 Task: In Heading Arial with underline. Font size of heading  '18'Font style of data Calibri. Font size of data  9Alignment of headline & data Align center. Fill color in heading,  RedFont color of data Black Apply border in Data No BorderIn the sheet   Nexus Sales book
Action: Mouse moved to (138, 104)
Screenshot: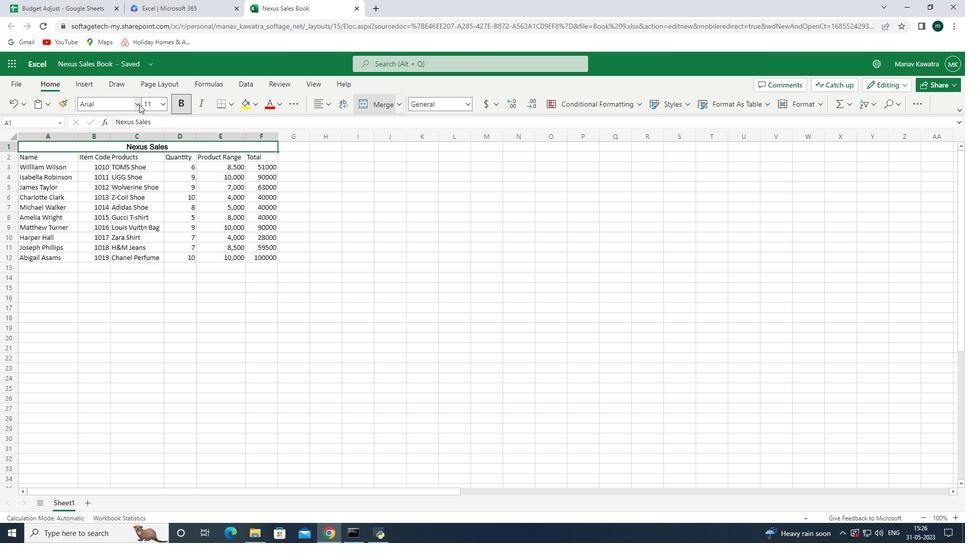 
Action: Mouse pressed left at (138, 104)
Screenshot: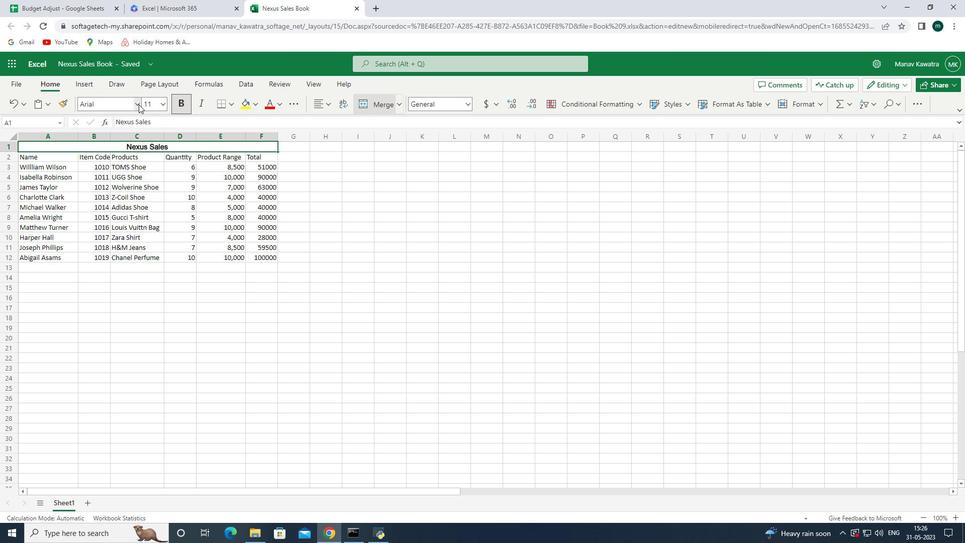 
Action: Mouse moved to (131, 149)
Screenshot: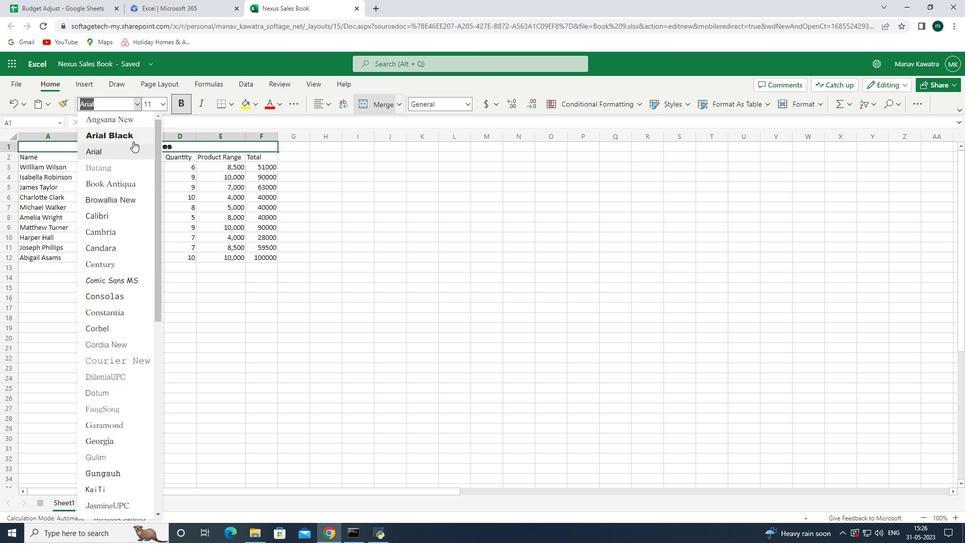 
Action: Mouse pressed left at (131, 149)
Screenshot: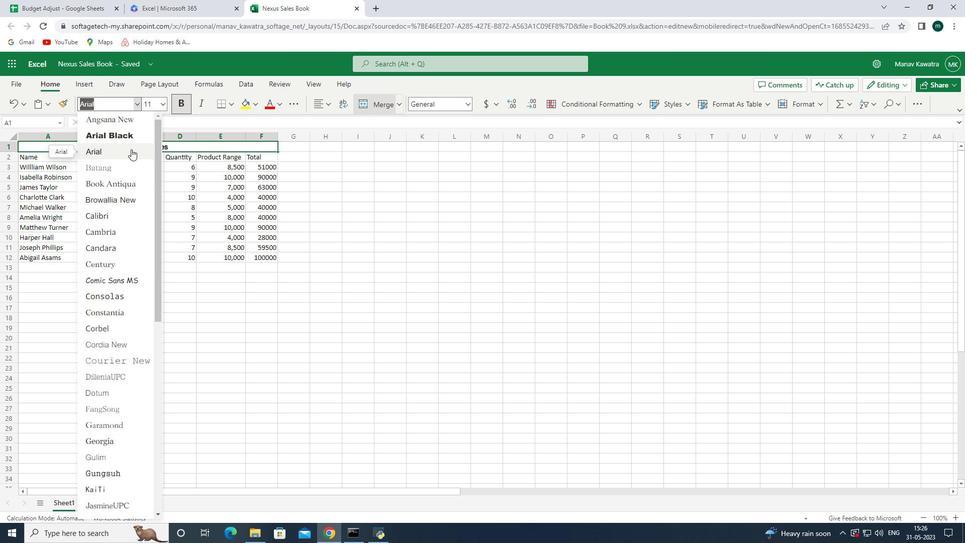 
Action: Mouse moved to (290, 104)
Screenshot: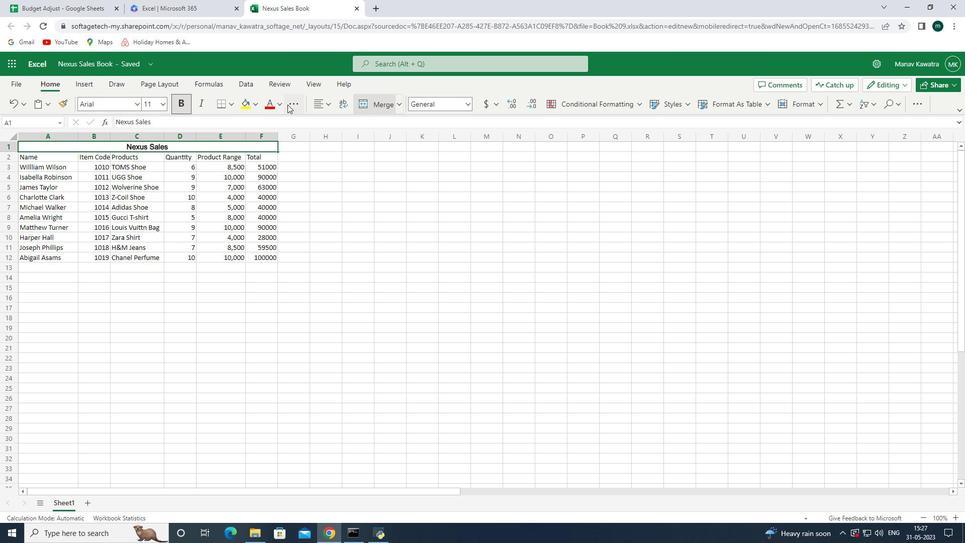 
Action: Mouse pressed left at (290, 104)
Screenshot: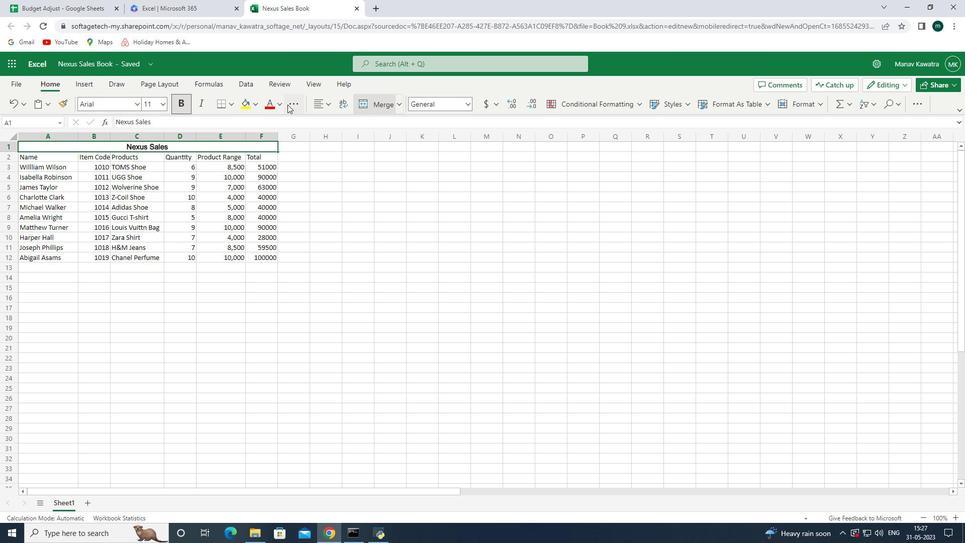 
Action: Mouse moved to (307, 176)
Screenshot: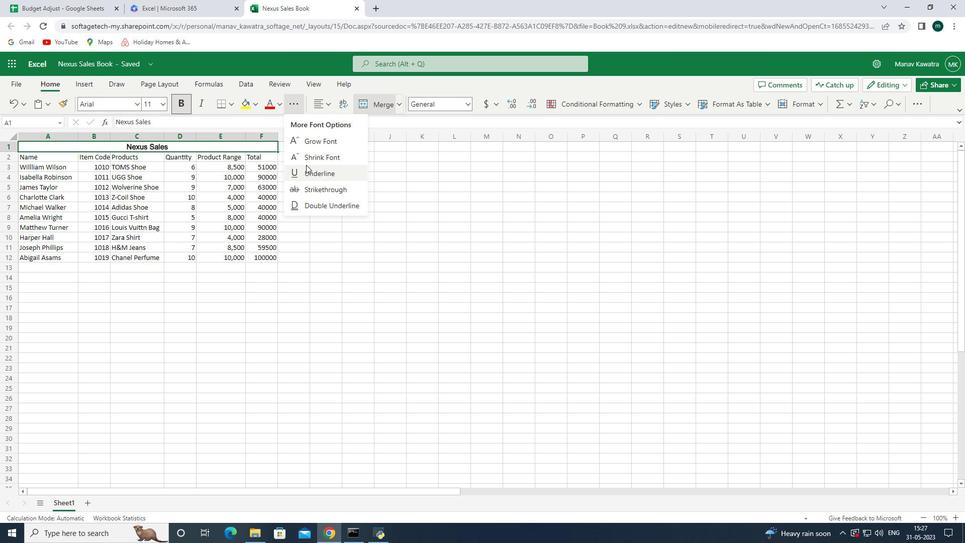 
Action: Mouse pressed left at (307, 176)
Screenshot: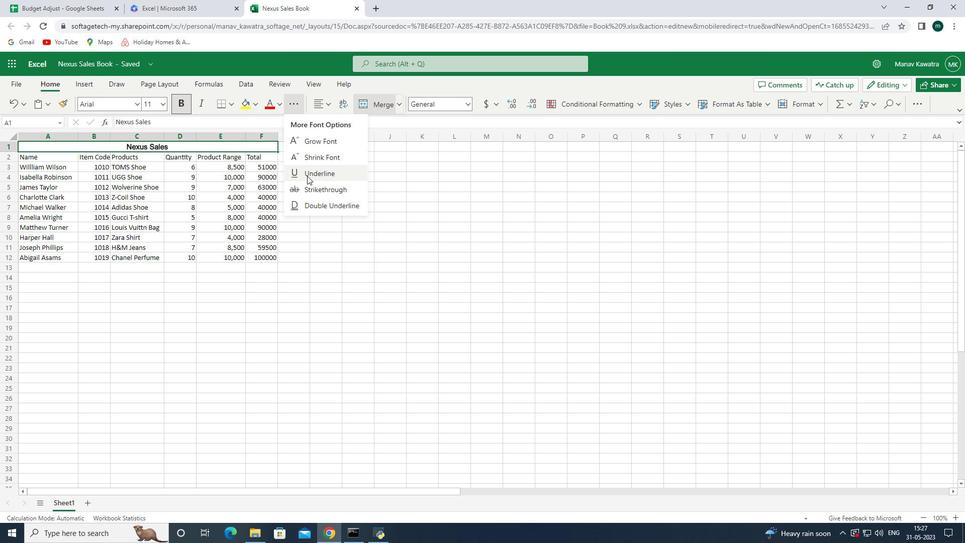 
Action: Mouse moved to (164, 101)
Screenshot: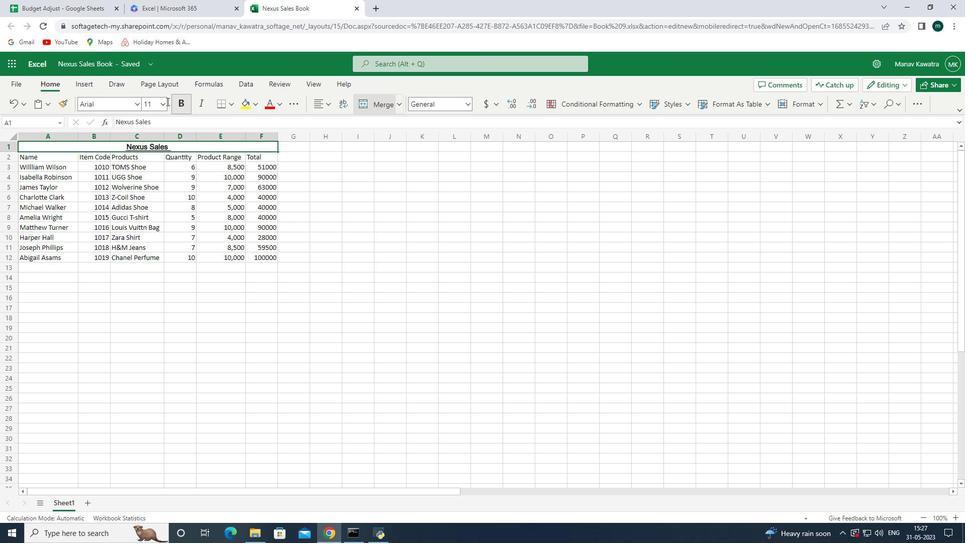 
Action: Mouse pressed left at (164, 101)
Screenshot: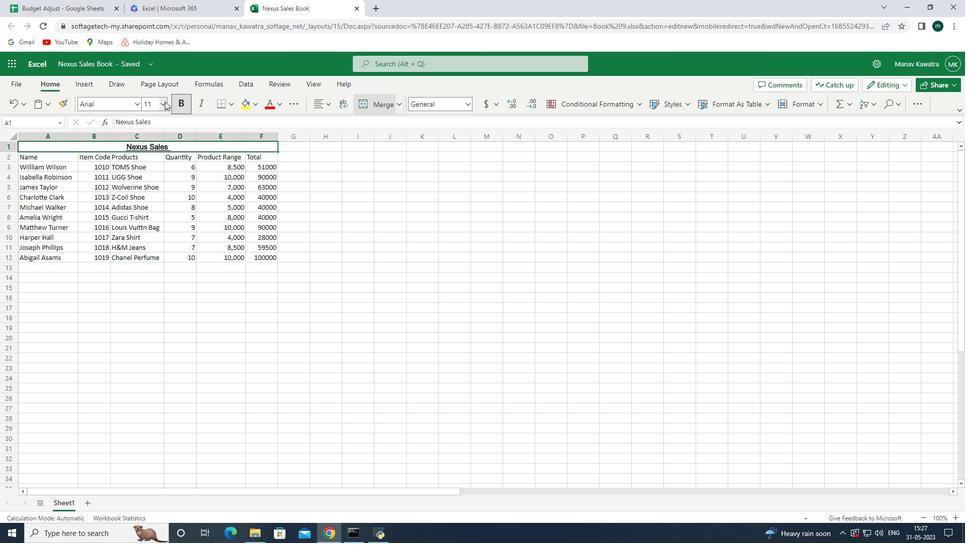 
Action: Mouse moved to (153, 230)
Screenshot: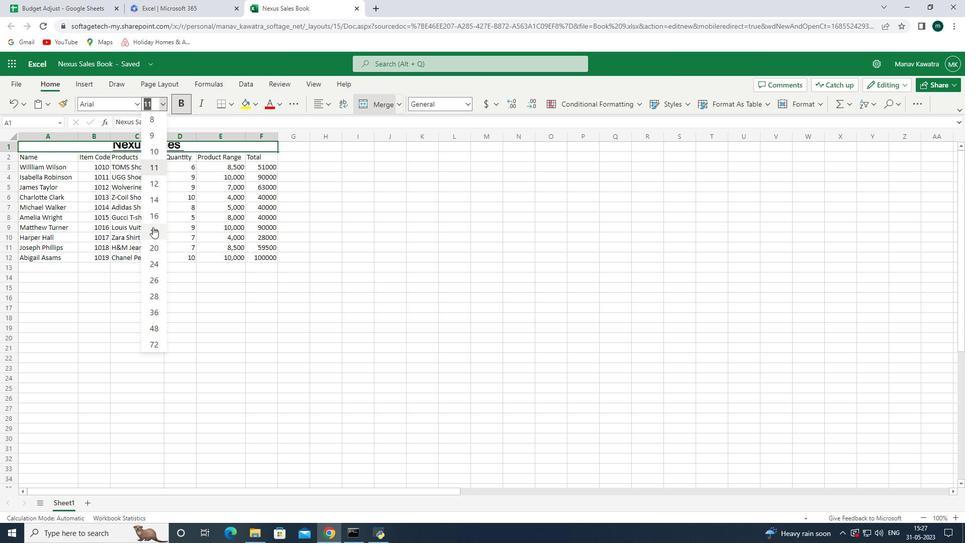 
Action: Mouse pressed left at (153, 230)
Screenshot: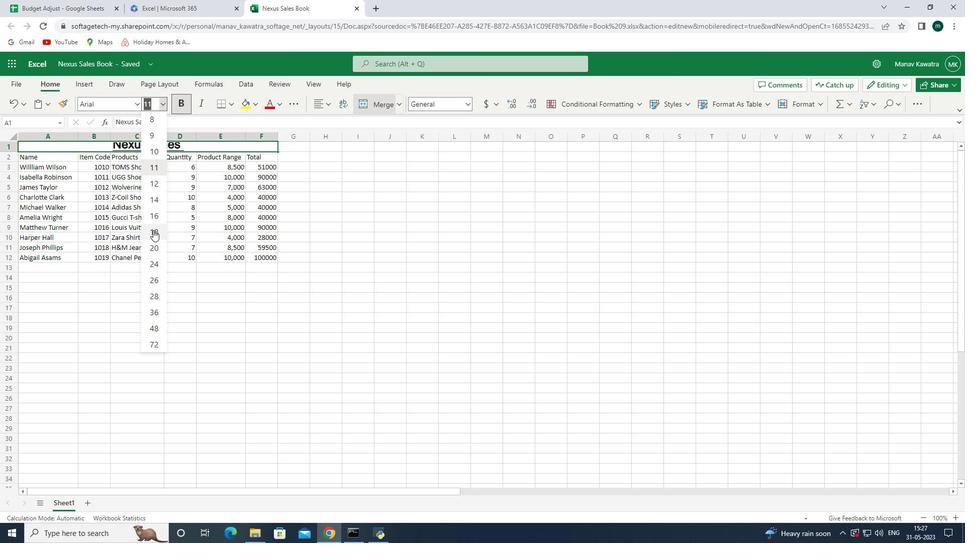 
Action: Mouse moved to (25, 164)
Screenshot: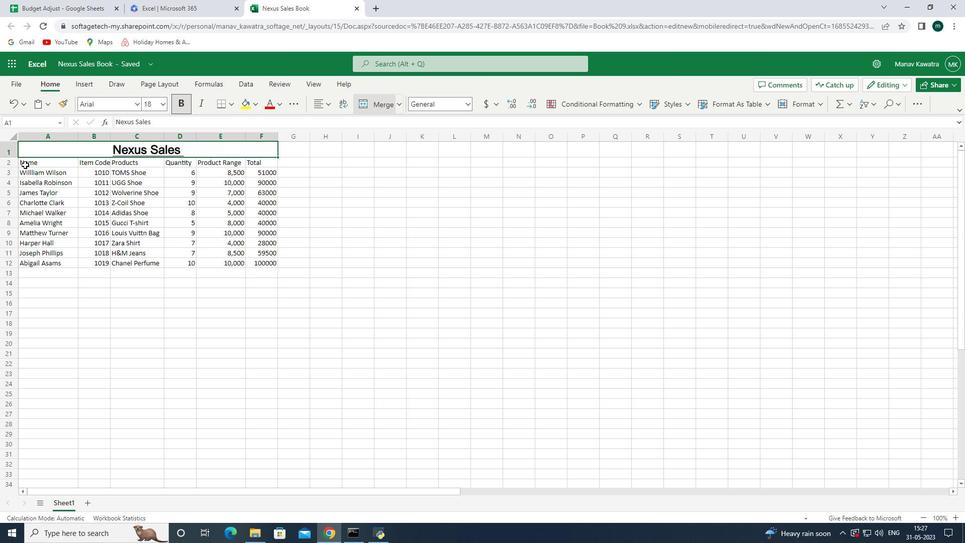 
Action: Mouse pressed left at (25, 164)
Screenshot: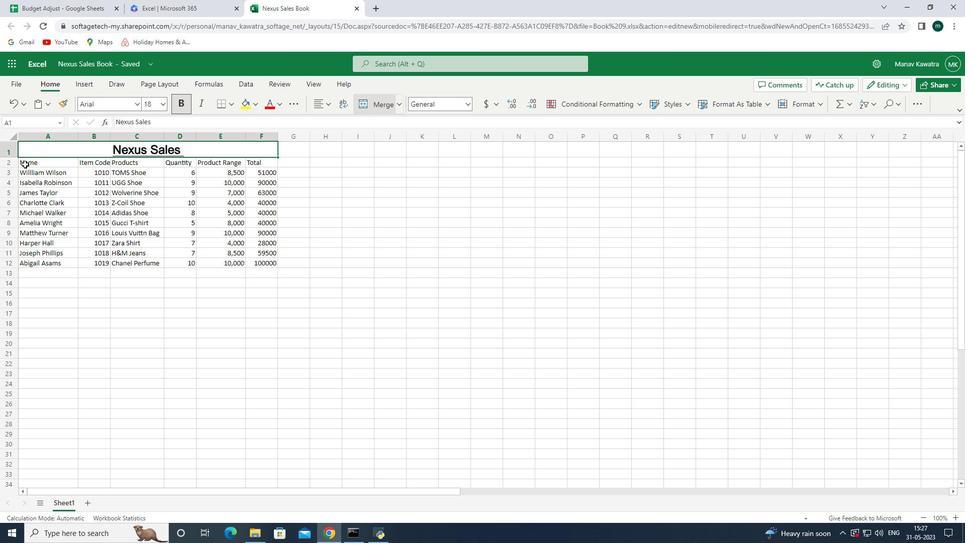 
Action: Mouse moved to (136, 106)
Screenshot: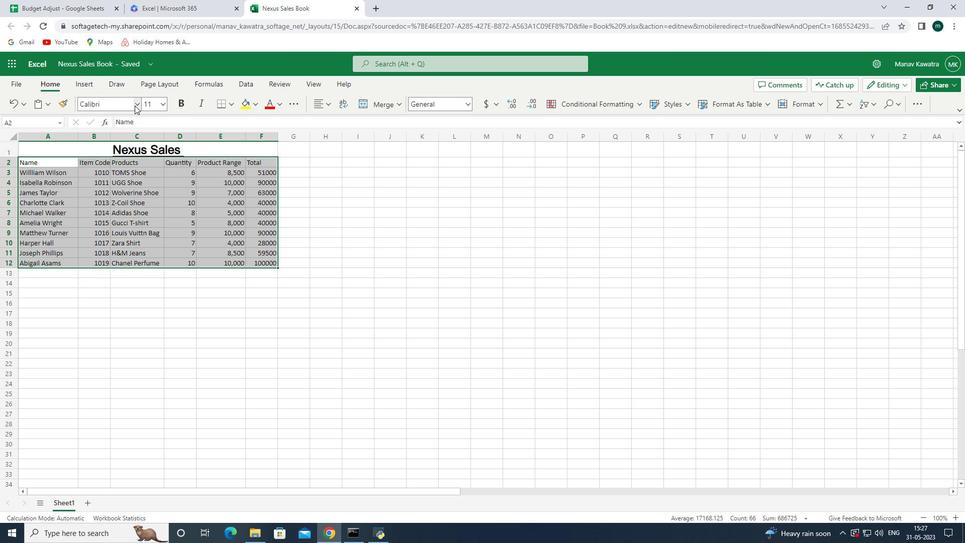 
Action: Mouse pressed left at (136, 106)
Screenshot: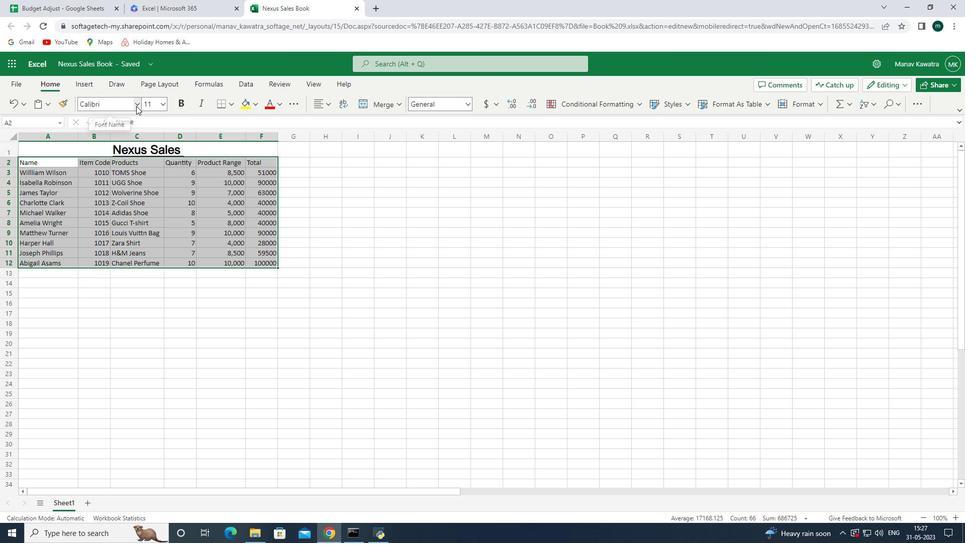 
Action: Mouse moved to (107, 218)
Screenshot: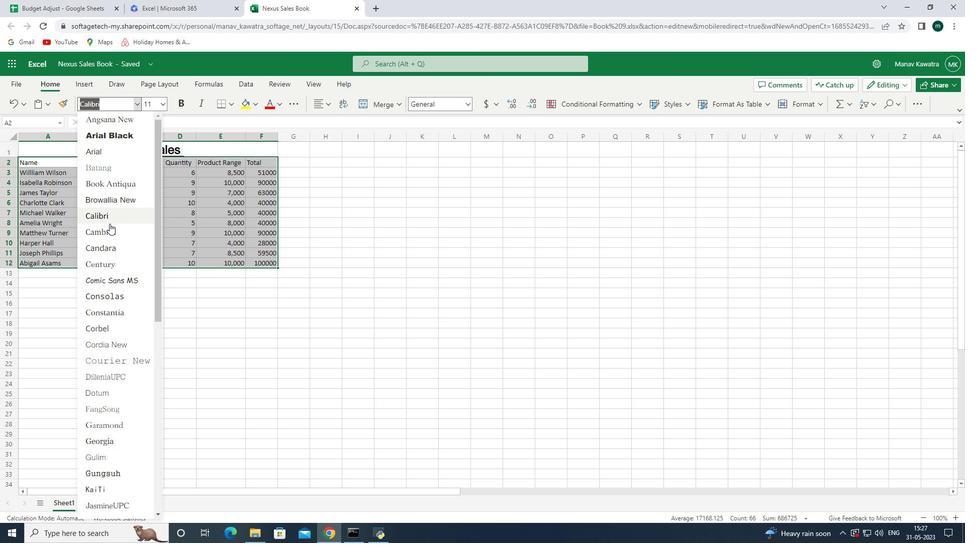 
Action: Mouse pressed left at (107, 218)
Screenshot: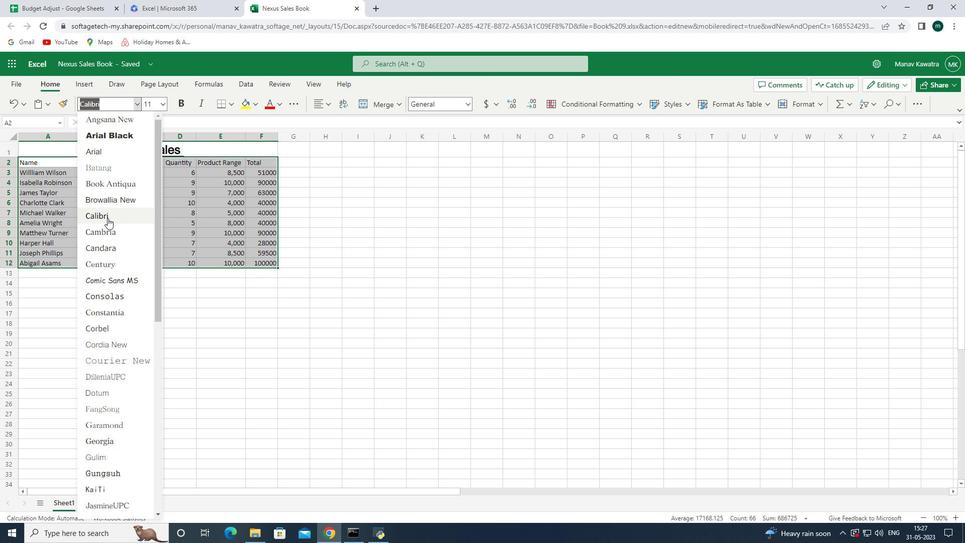 
Action: Mouse moved to (164, 100)
Screenshot: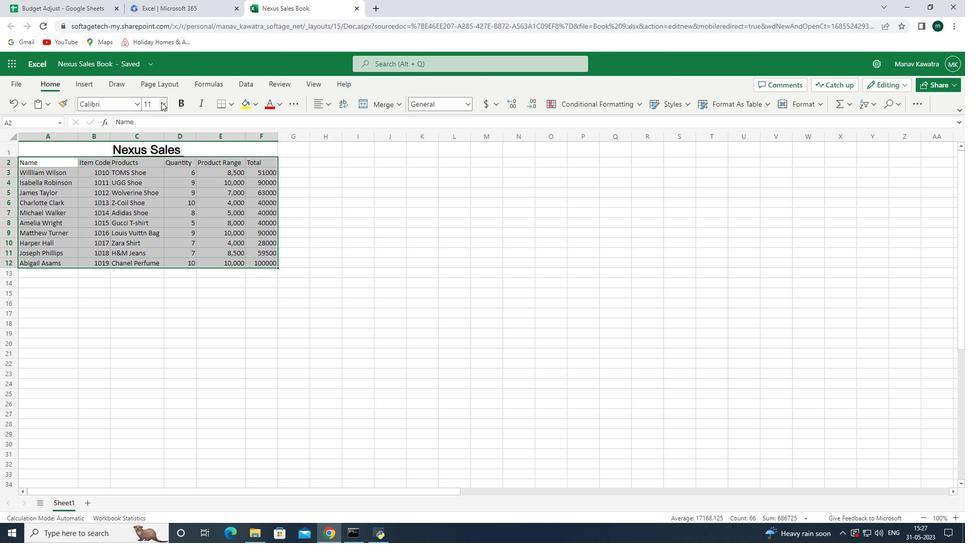 
Action: Mouse pressed left at (164, 100)
Screenshot: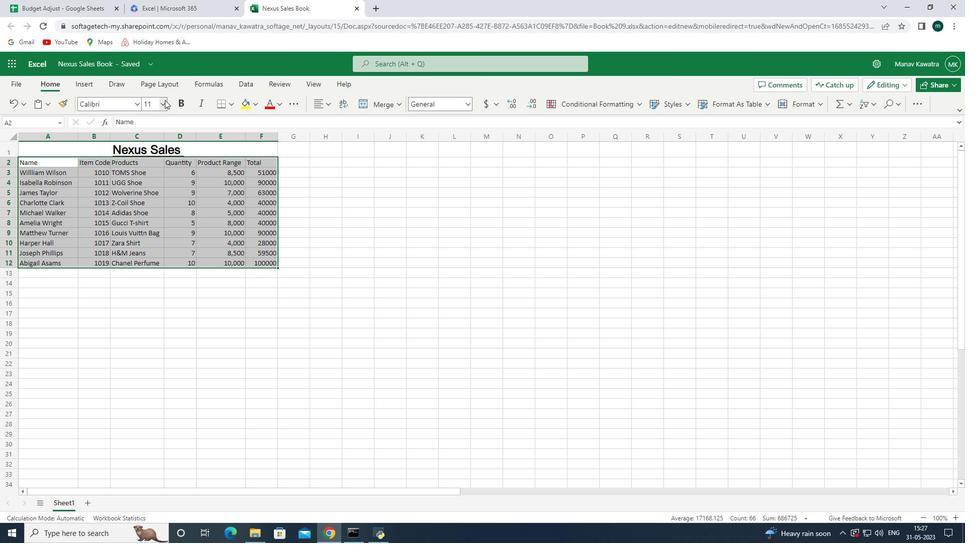 
Action: Mouse moved to (154, 135)
Screenshot: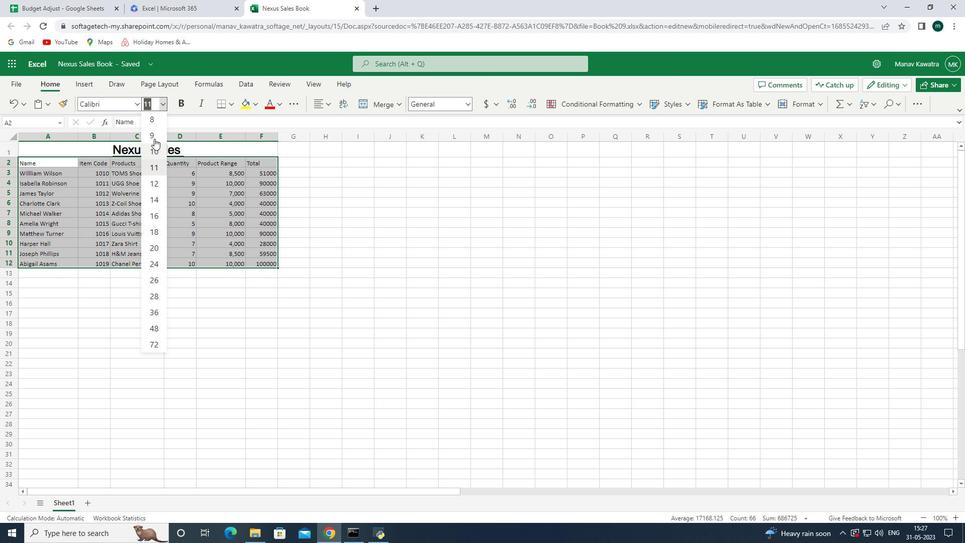 
Action: Mouse pressed left at (154, 135)
Screenshot: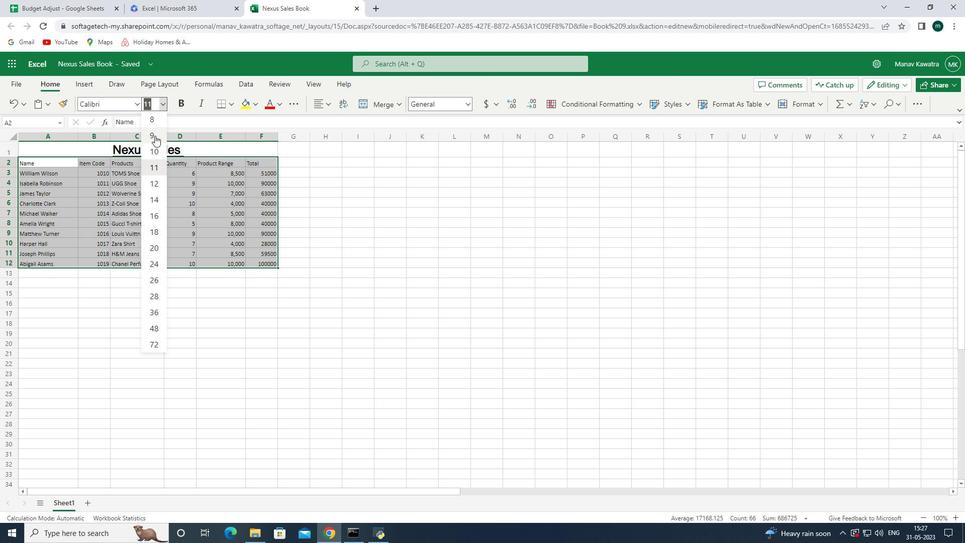 
Action: Mouse moved to (292, 105)
Screenshot: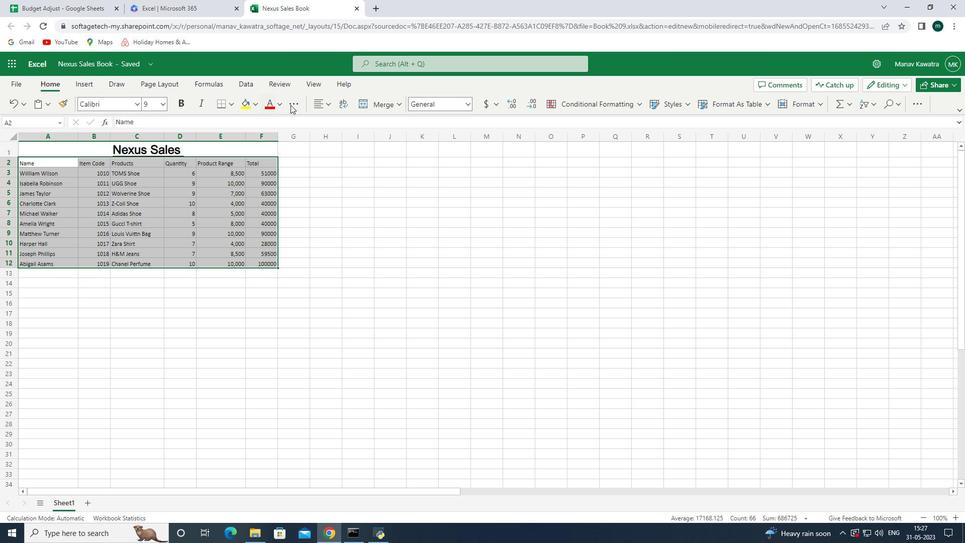 
Action: Mouse pressed left at (292, 105)
Screenshot: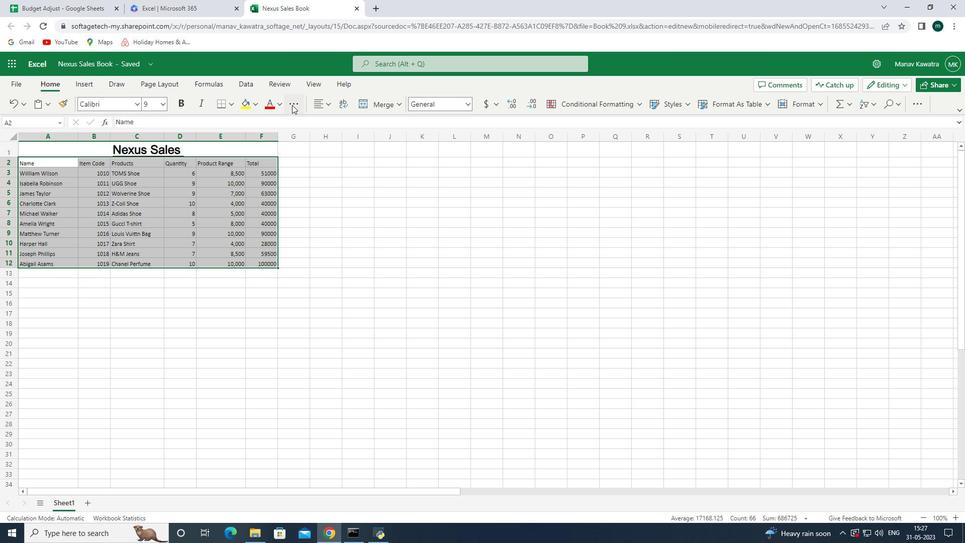 
Action: Mouse moved to (315, 103)
Screenshot: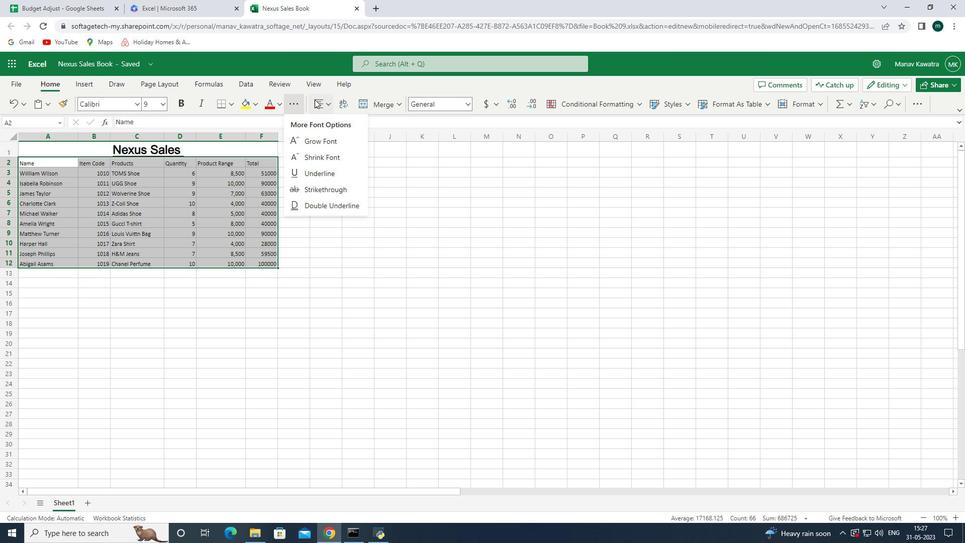 
Action: Mouse pressed left at (315, 103)
Screenshot: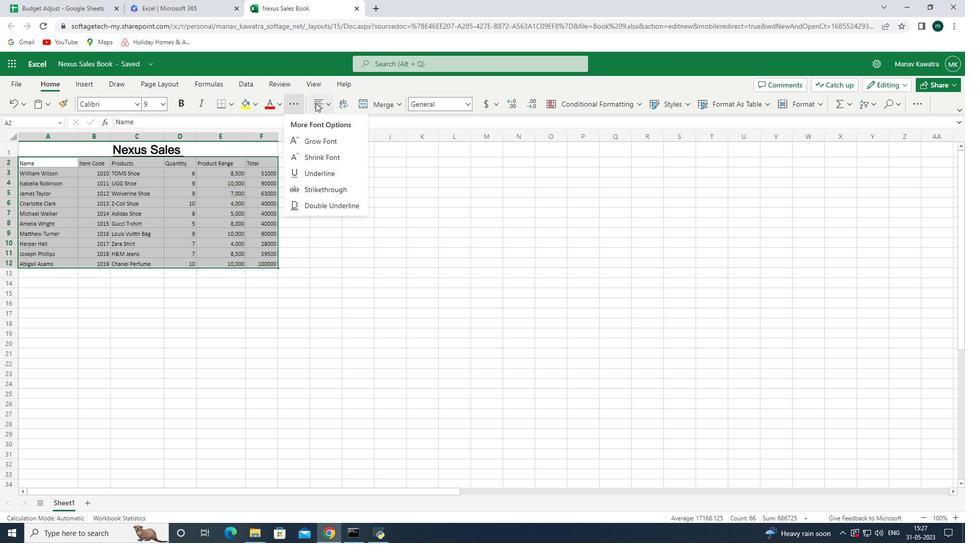 
Action: Mouse moved to (335, 144)
Screenshot: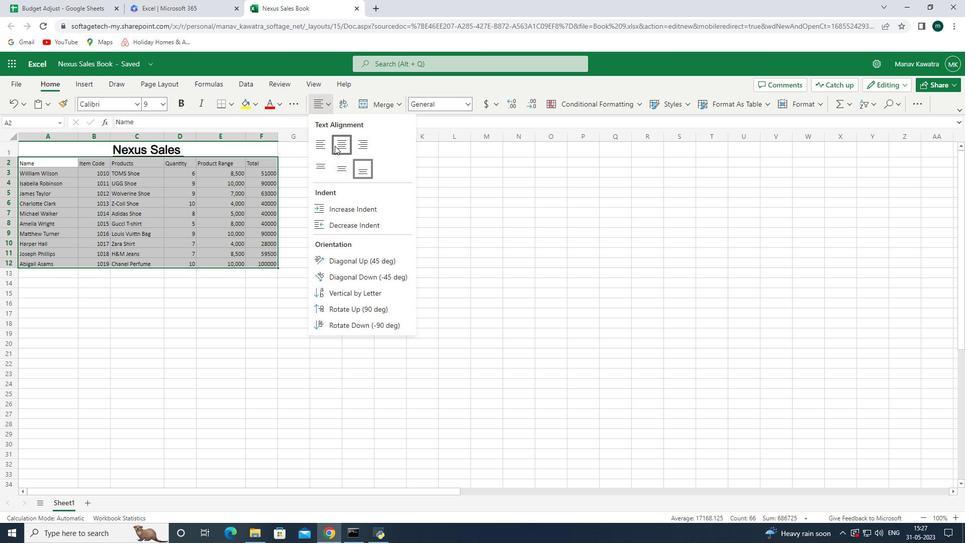 
Action: Mouse pressed left at (335, 144)
Screenshot: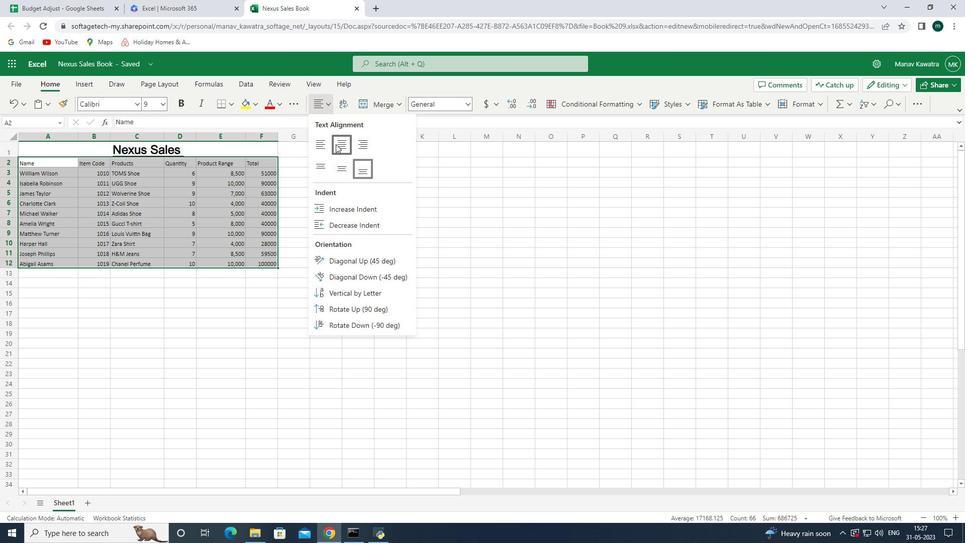 
Action: Mouse moved to (234, 146)
Screenshot: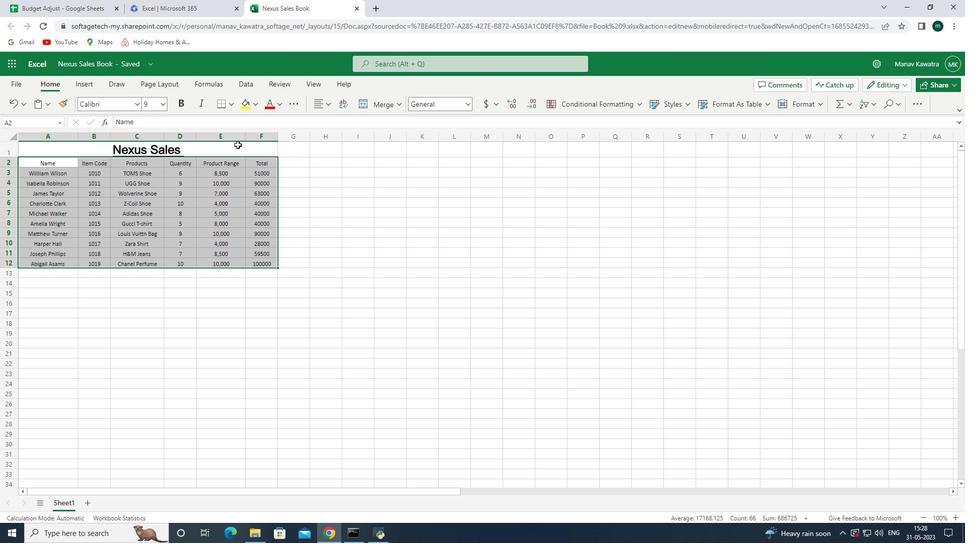 
Action: Mouse pressed left at (234, 146)
Screenshot: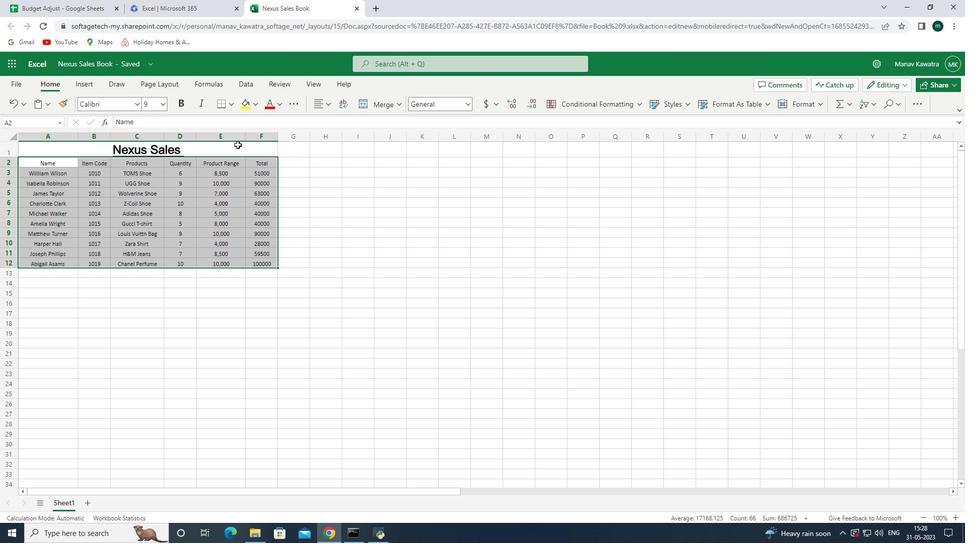 
Action: Mouse moved to (278, 104)
Screenshot: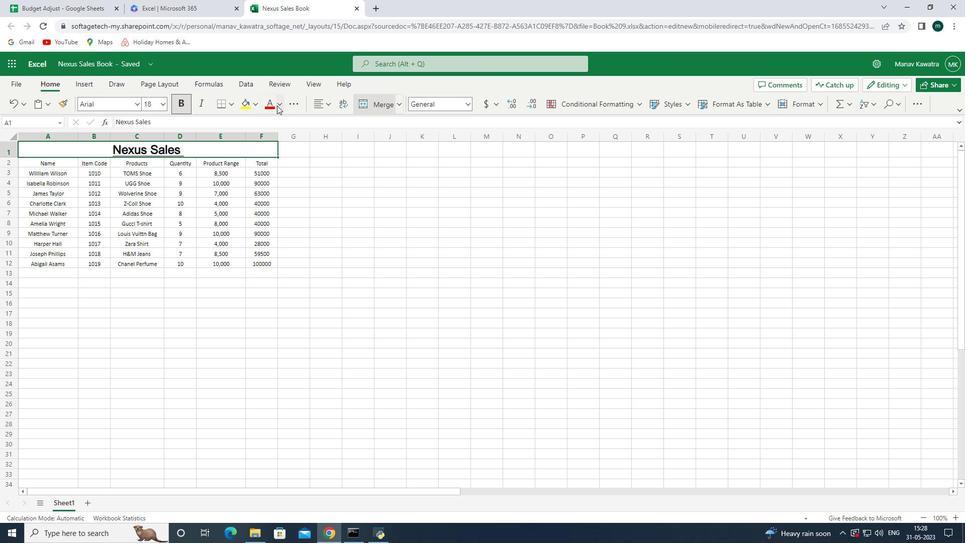 
Action: Mouse pressed left at (278, 104)
Screenshot: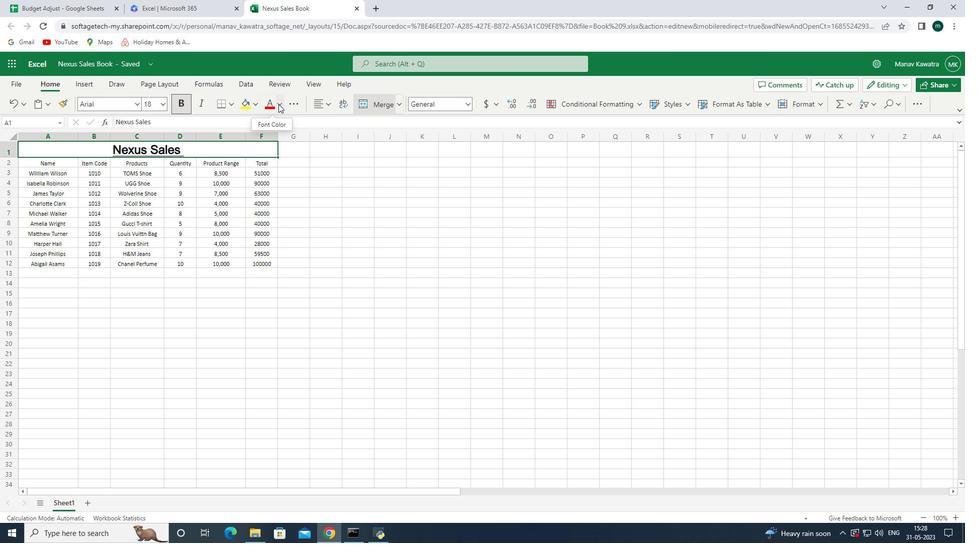 
Action: Mouse moved to (283, 277)
Screenshot: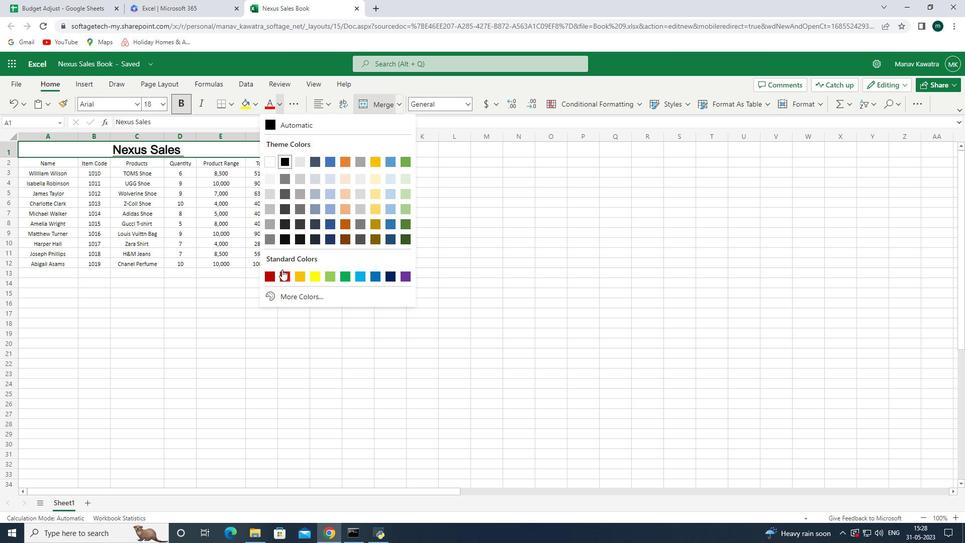
Action: Mouse pressed left at (283, 277)
Screenshot: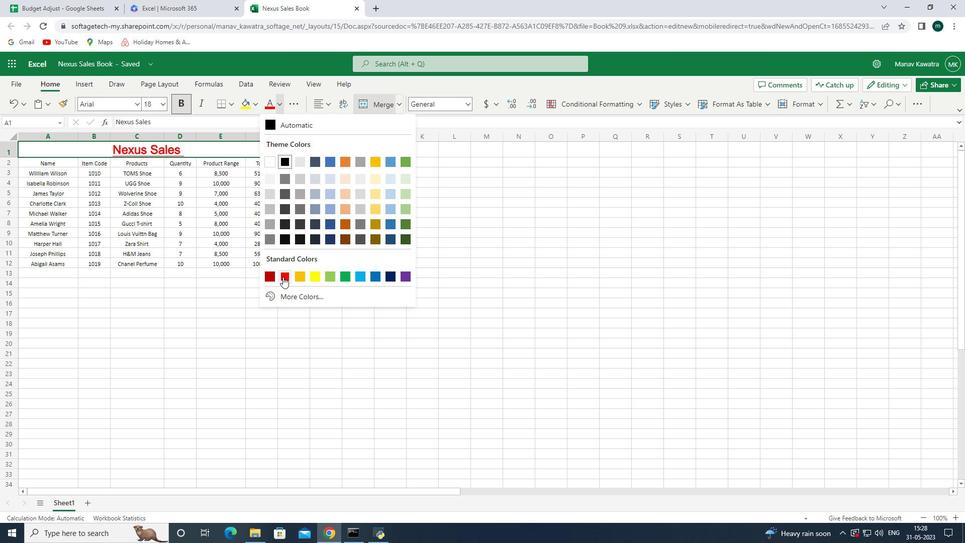 
Action: Mouse moved to (35, 161)
Screenshot: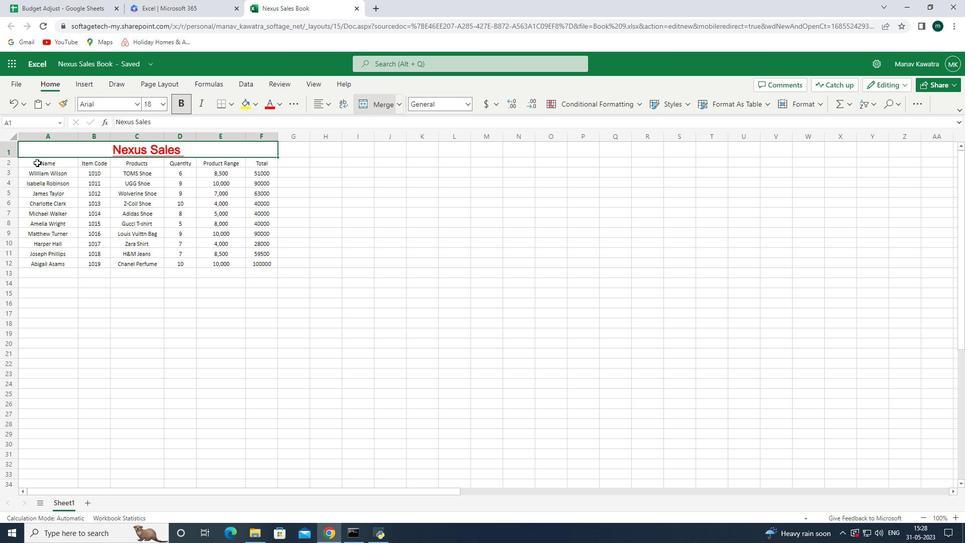 
Action: Mouse pressed left at (35, 161)
Screenshot: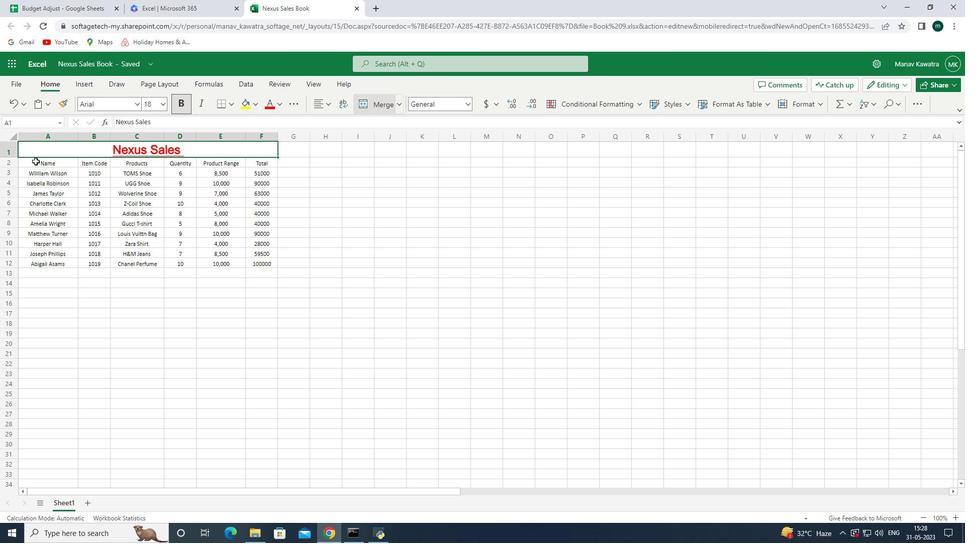 
Action: Mouse moved to (229, 102)
Screenshot: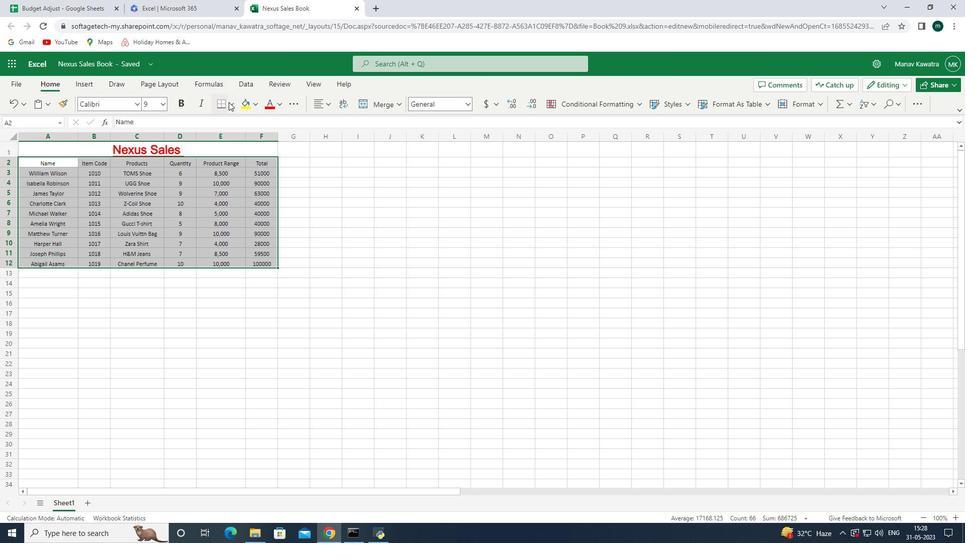 
Action: Mouse pressed left at (229, 102)
Screenshot: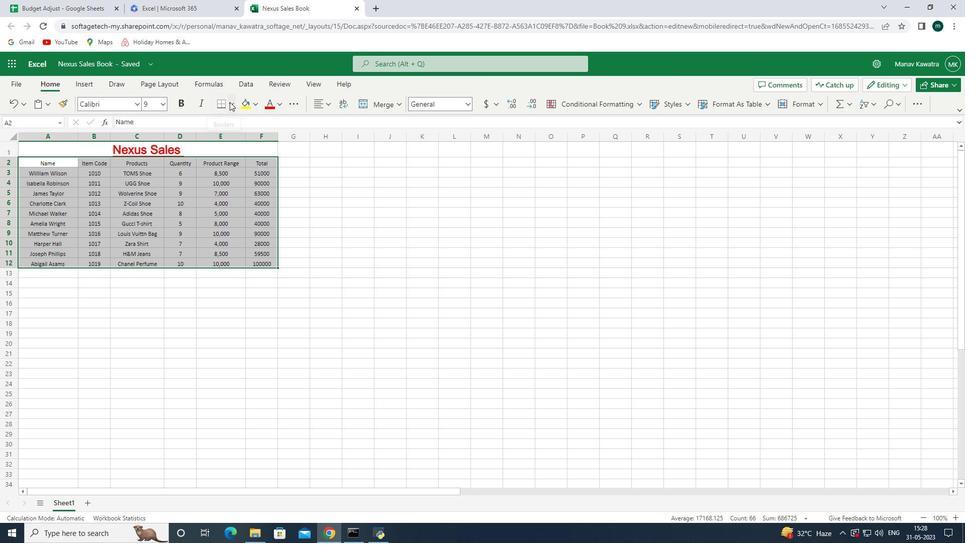 
Action: Mouse moved to (249, 147)
Screenshot: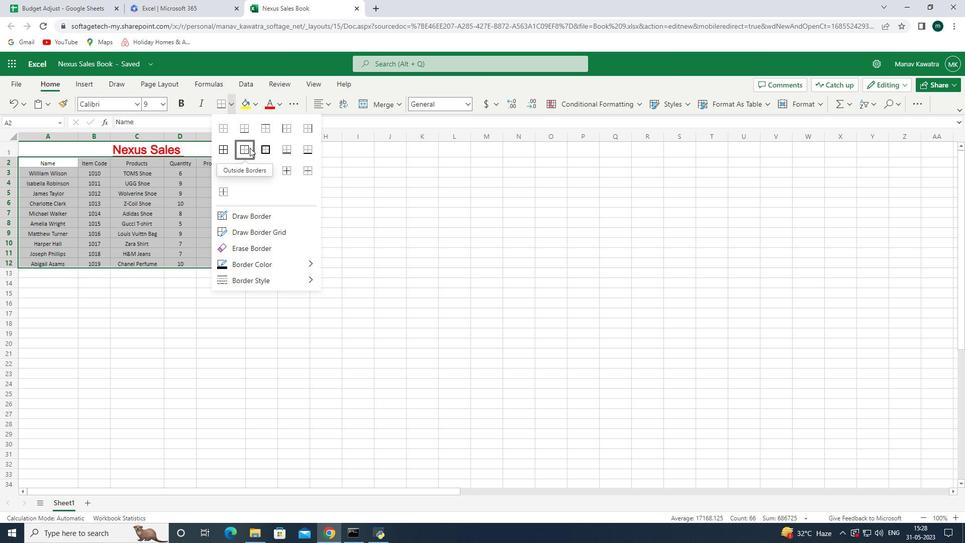 
Action: Mouse pressed left at (249, 147)
Screenshot: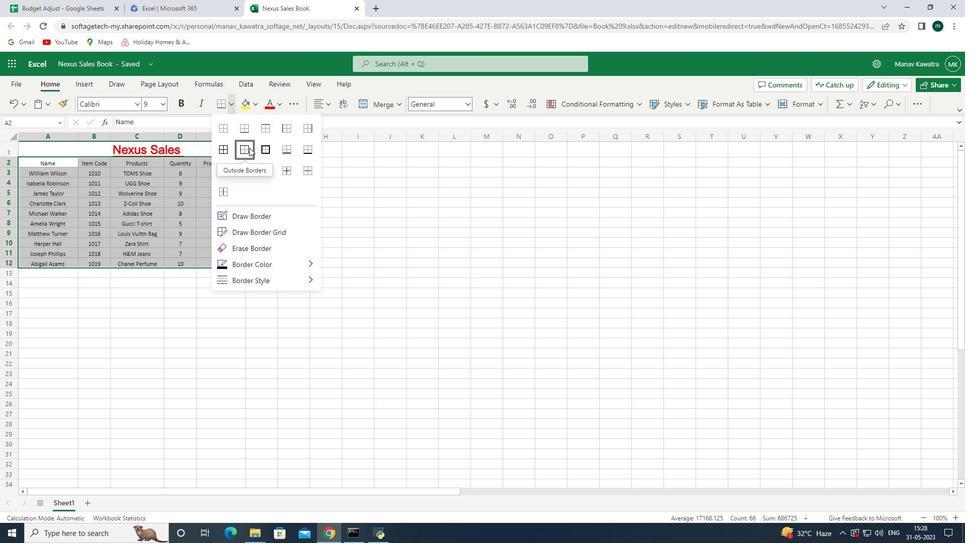 
Action: Mouse moved to (290, 184)
Screenshot: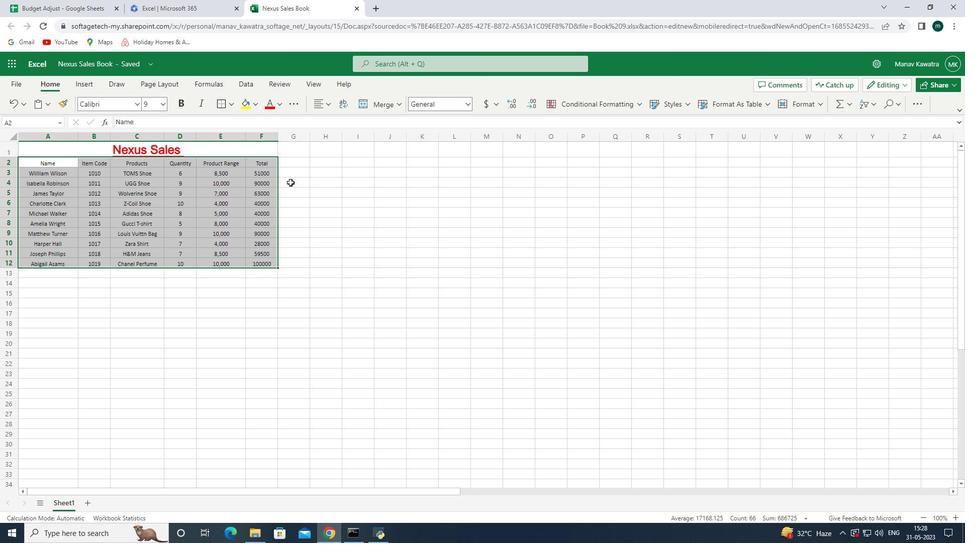 
Action: Mouse pressed left at (290, 184)
Screenshot: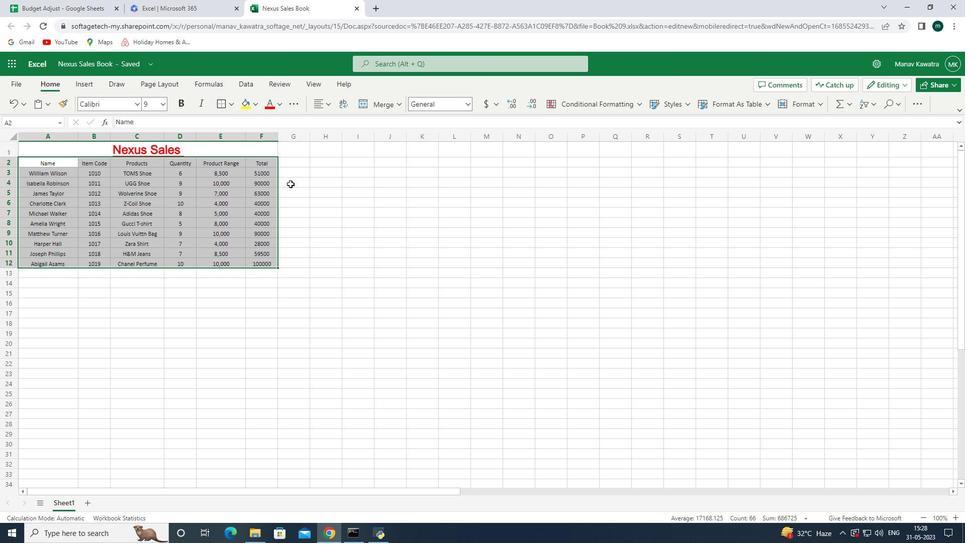 
Action: Mouse moved to (100, 183)
Screenshot: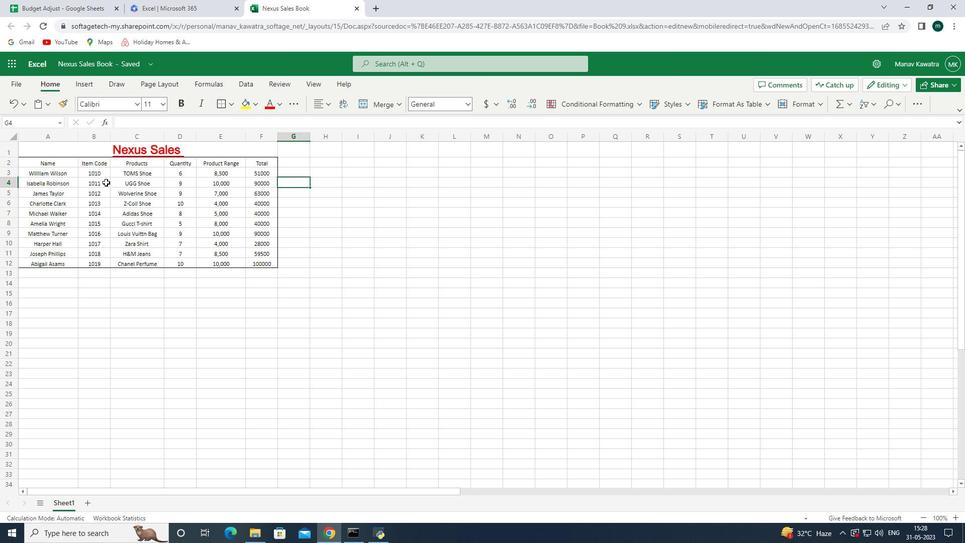 
Action: Mouse pressed left at (100, 183)
Screenshot: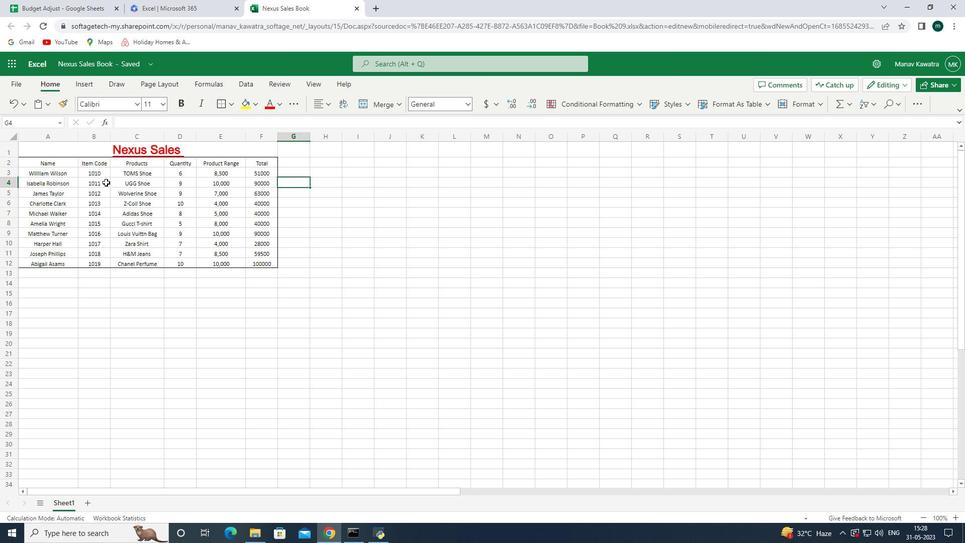 
Action: Mouse moved to (31, 161)
Screenshot: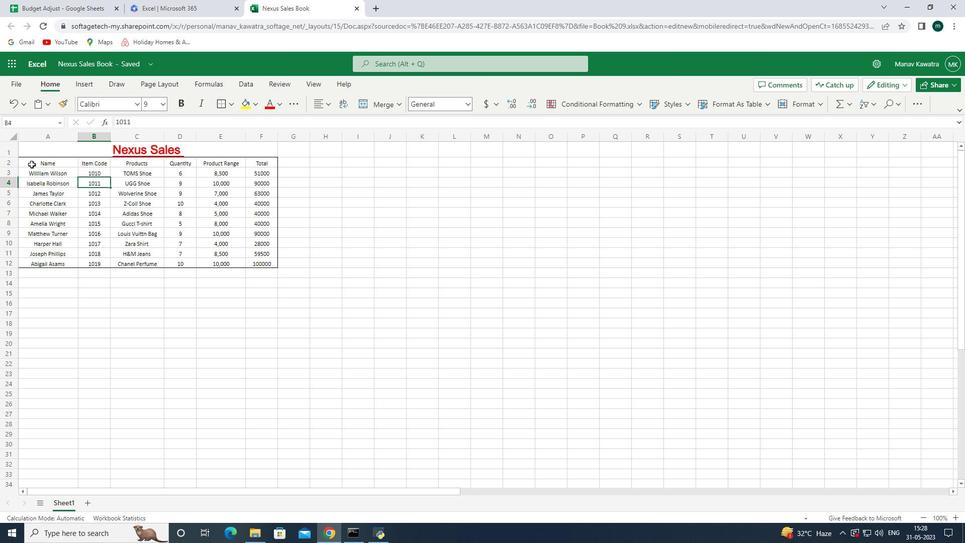 
Action: Mouse pressed left at (31, 161)
Screenshot: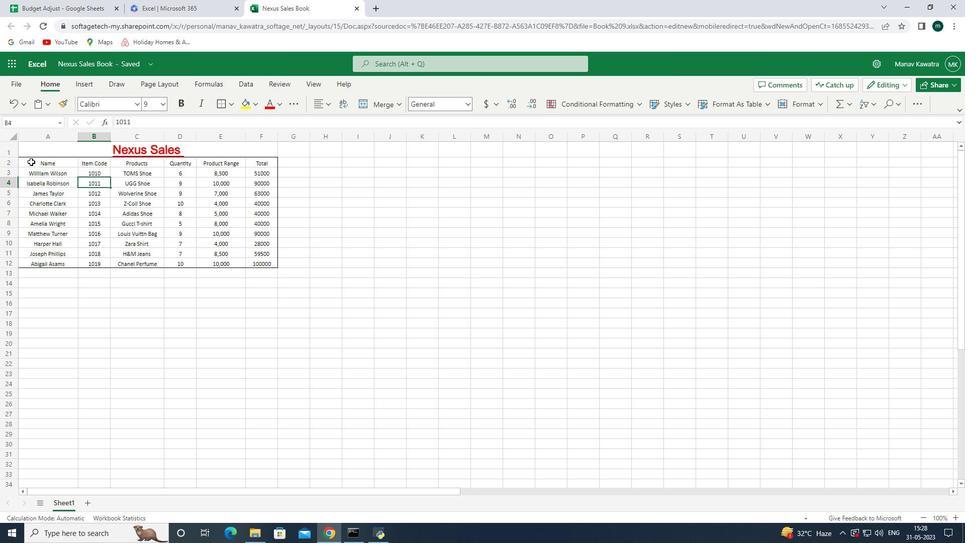 
Action: Mouse moved to (291, 105)
Screenshot: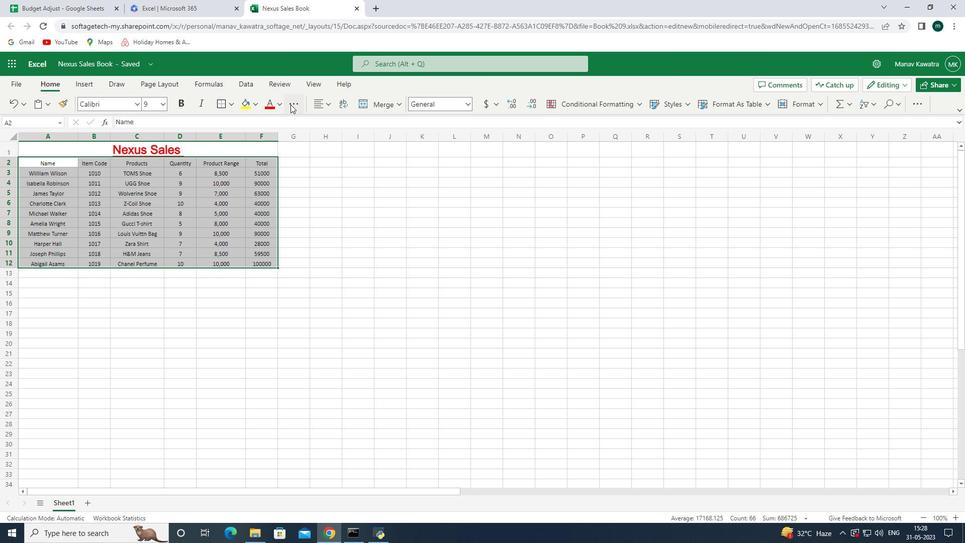 
Action: Mouse pressed left at (291, 105)
Screenshot: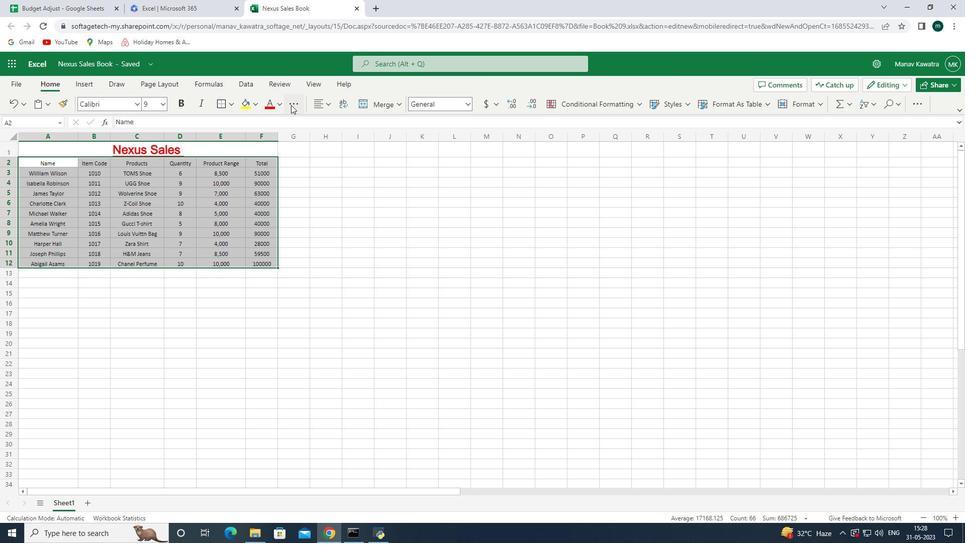 
Action: Mouse moved to (399, 107)
Screenshot: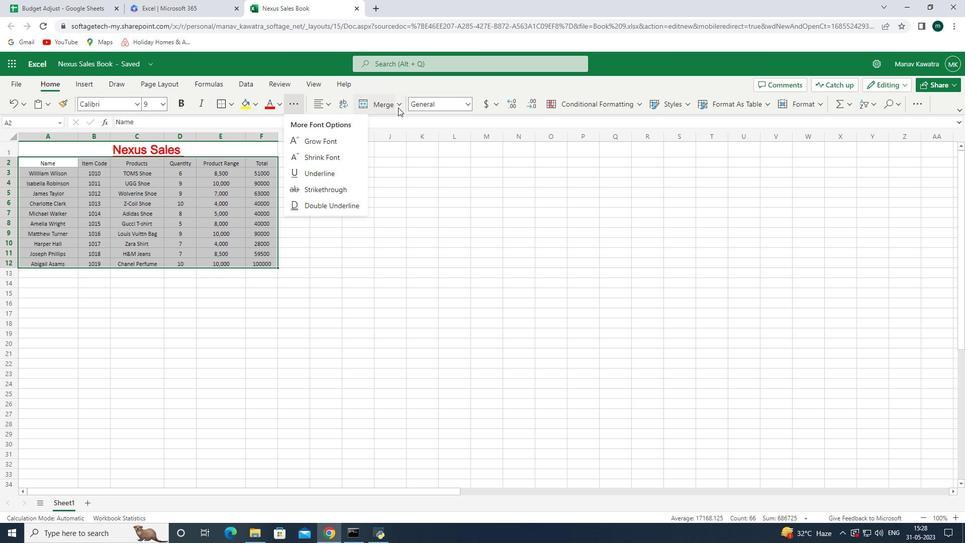 
Action: Mouse pressed left at (399, 107)
Screenshot: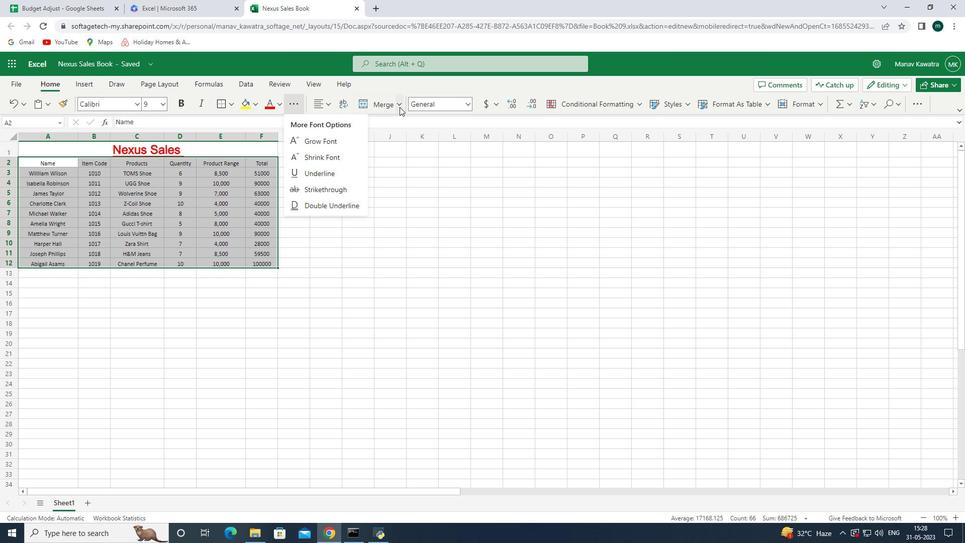 
Action: Mouse moved to (401, 172)
Screenshot: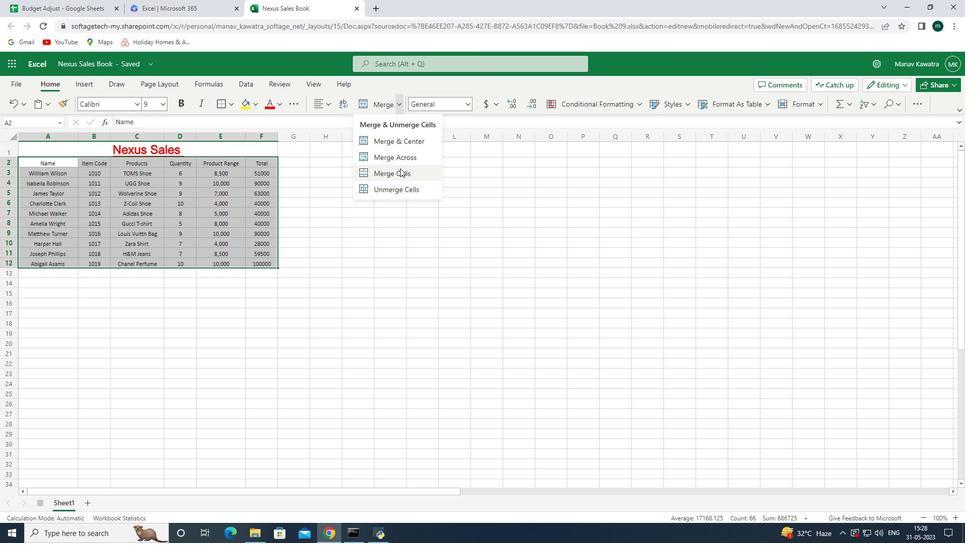 
Action: Mouse pressed left at (401, 172)
Screenshot: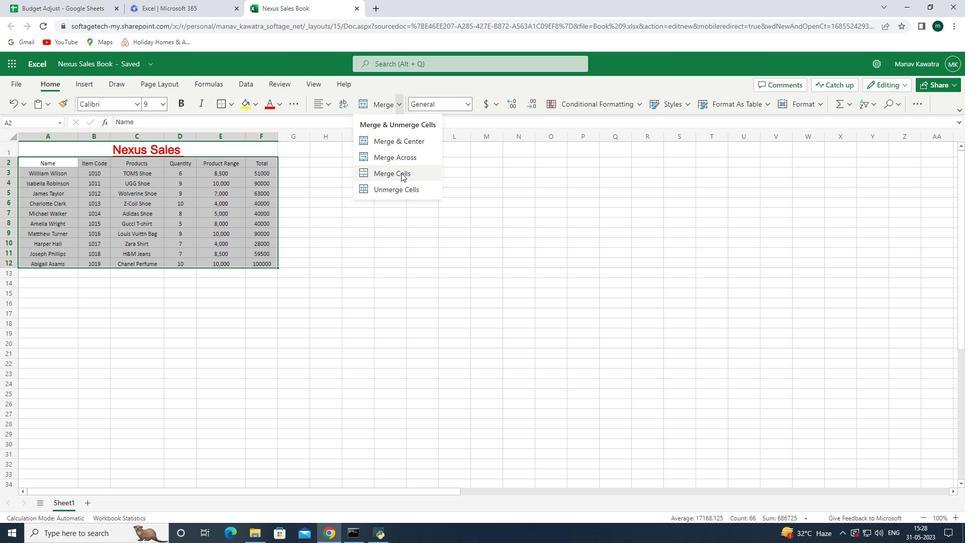 
Action: Mouse moved to (533, 308)
Screenshot: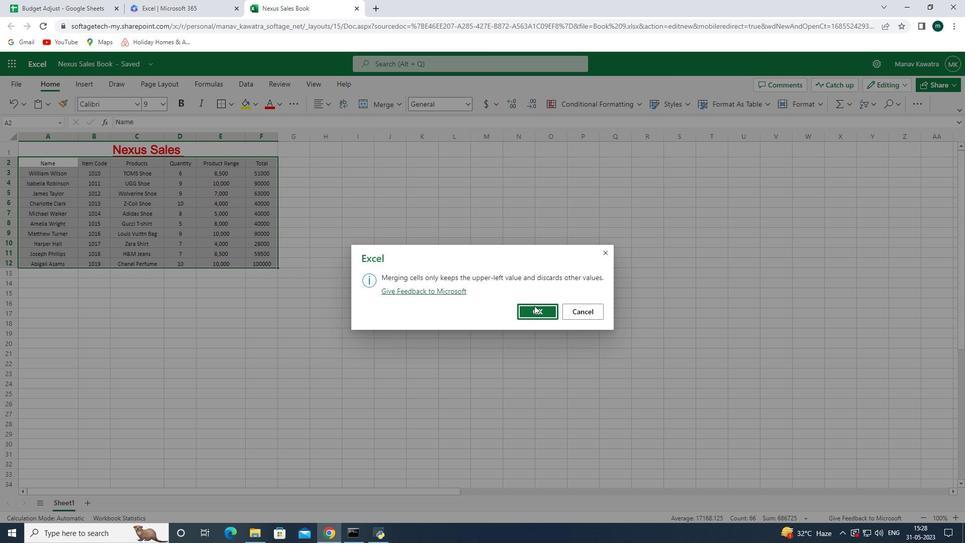 
Action: Mouse pressed left at (533, 308)
Screenshot: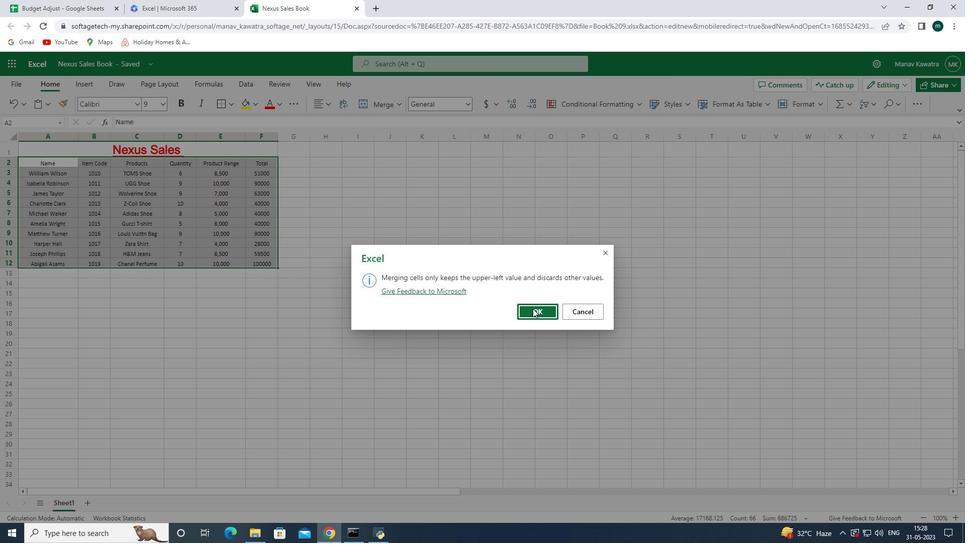 
Action: Mouse moved to (449, 250)
Screenshot: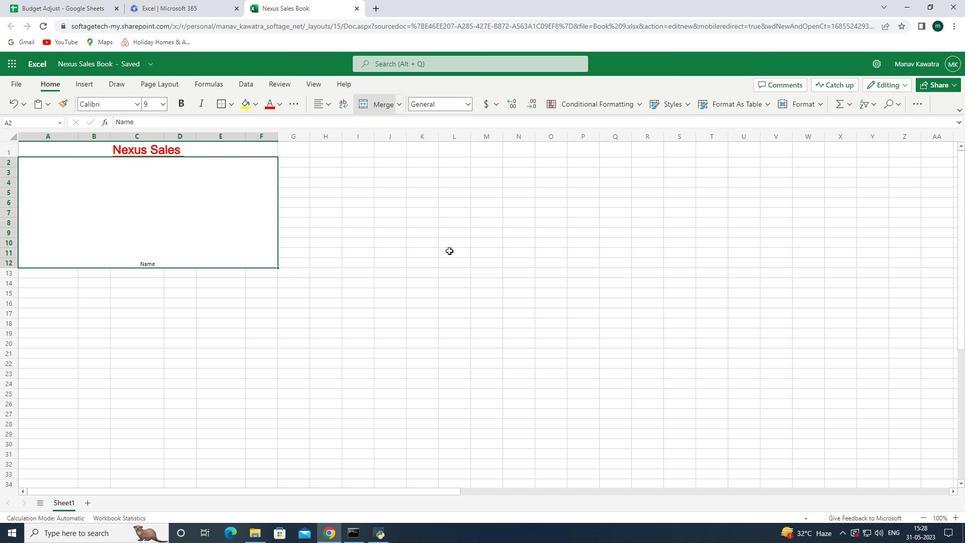 
Action: Key pressed ctrl+Z
Screenshot: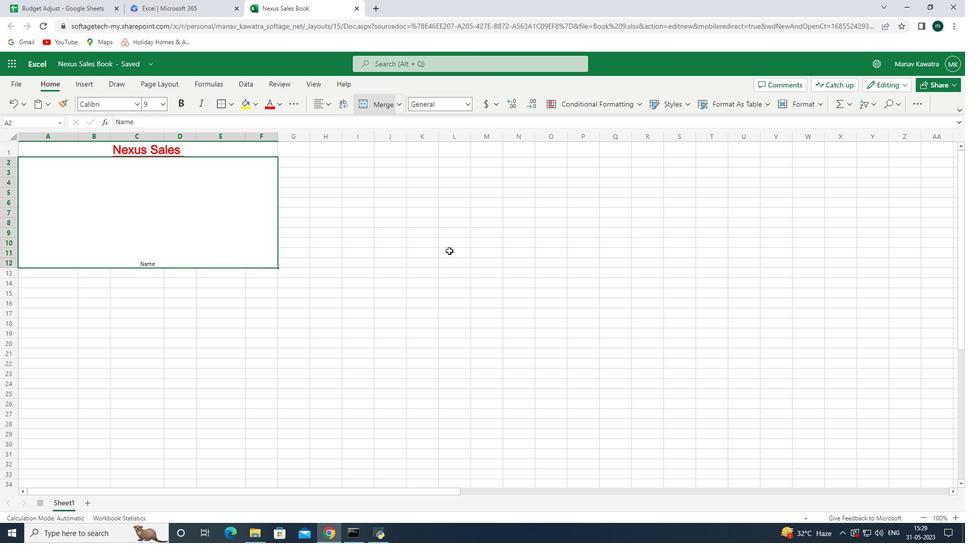 
Action: Mouse moved to (397, 103)
Screenshot: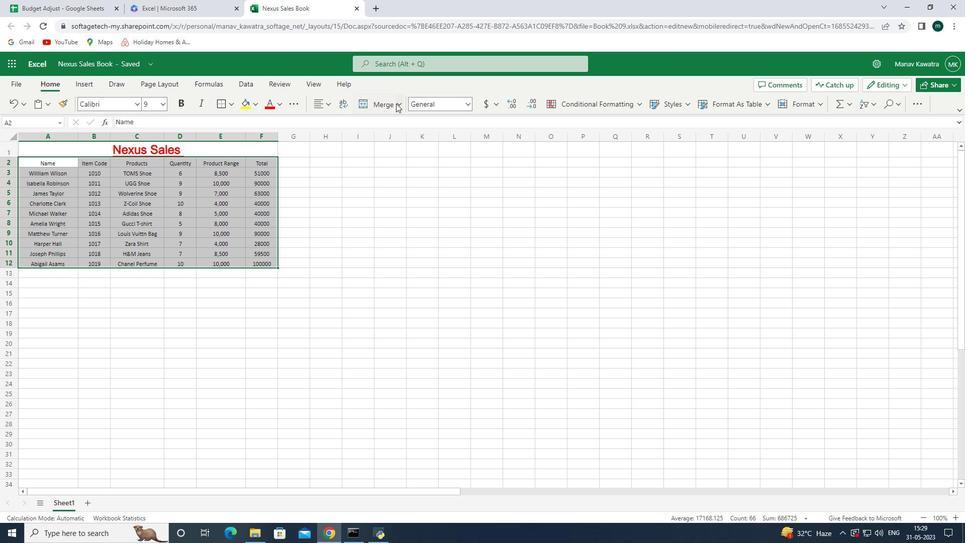 
Action: Mouse pressed left at (397, 103)
Screenshot: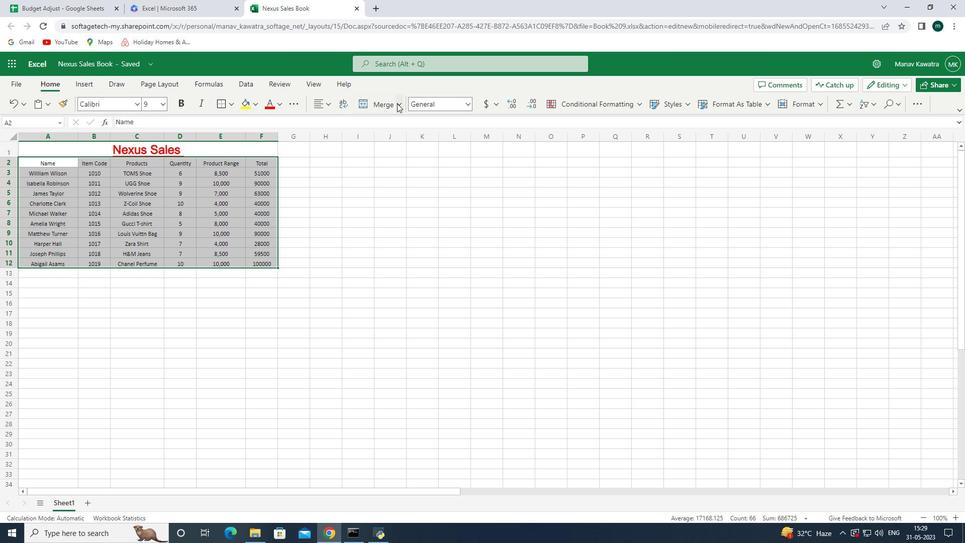 
Action: Mouse moved to (399, 158)
Screenshot: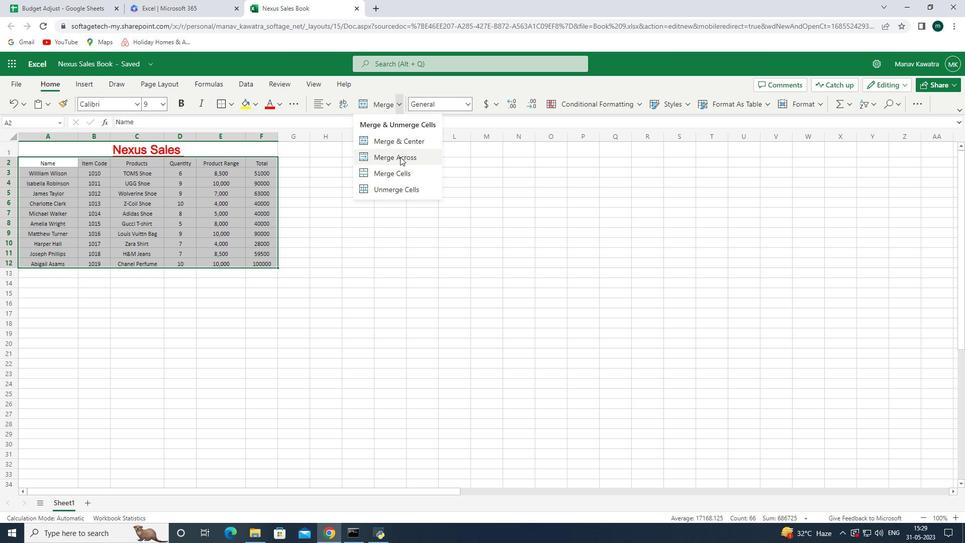 
Action: Mouse pressed left at (399, 158)
Screenshot: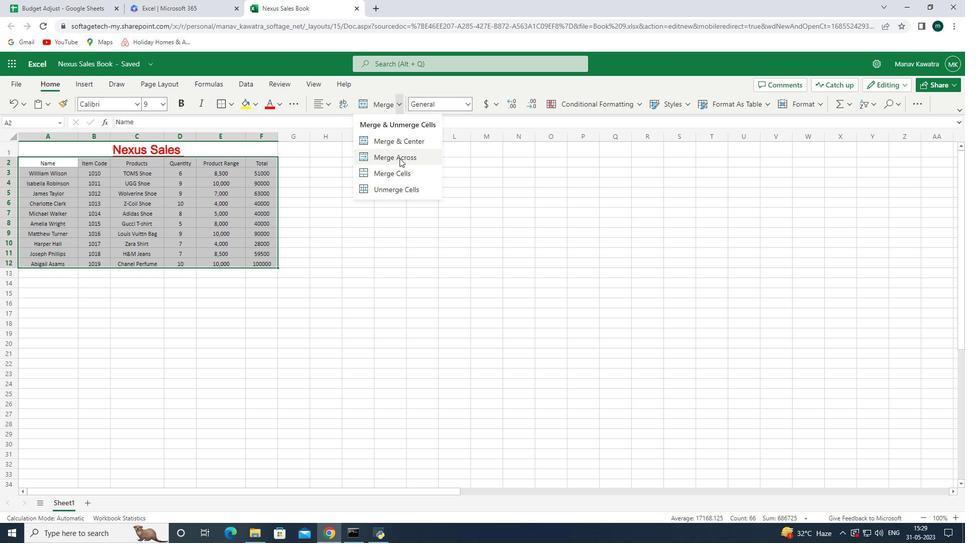 
Action: Mouse moved to (531, 311)
Screenshot: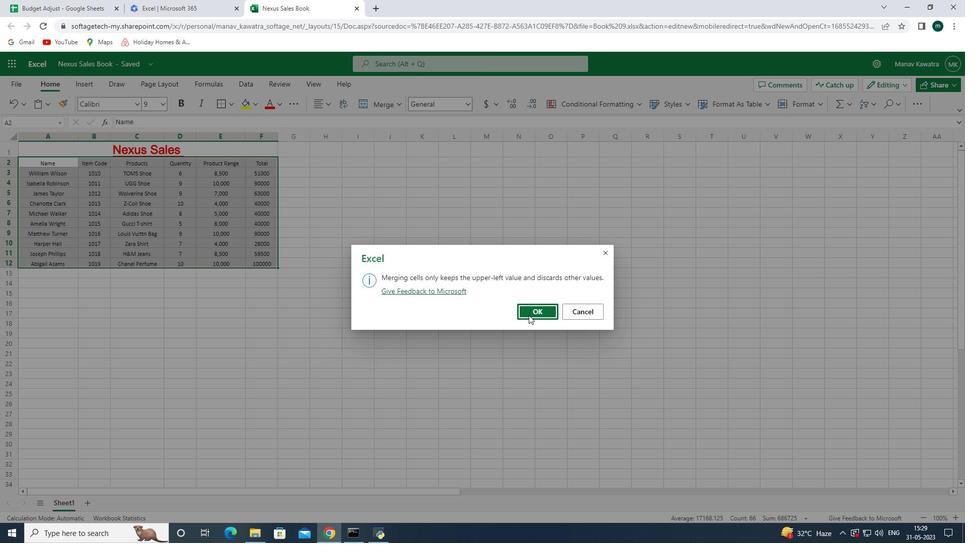 
Action: Mouse pressed left at (531, 311)
Screenshot: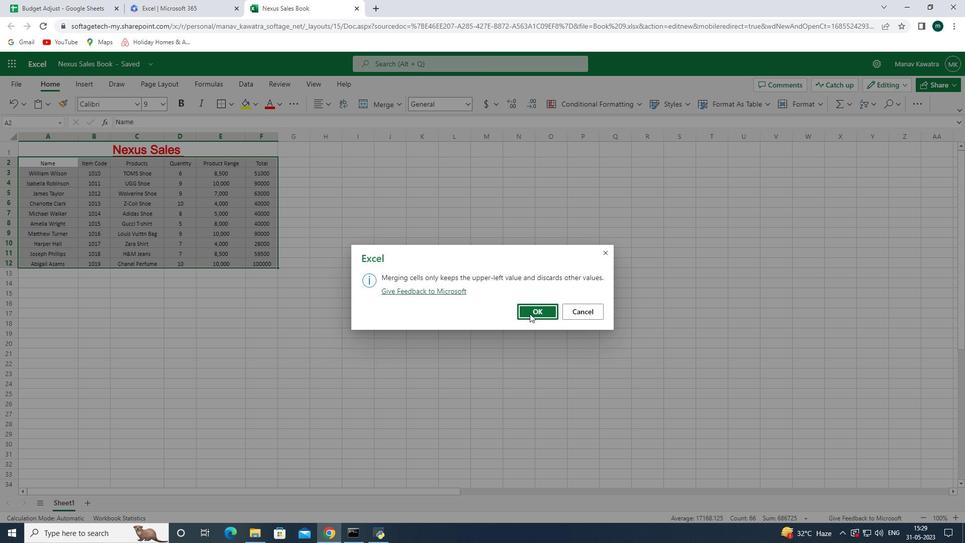 
Action: Mouse moved to (266, 253)
Screenshot: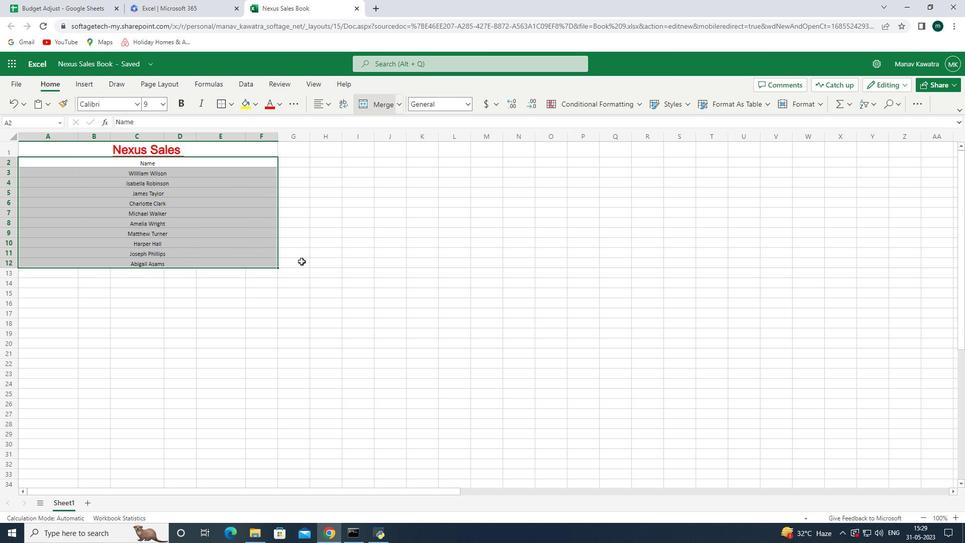
Action: Key pressed ctrl+Z
Screenshot: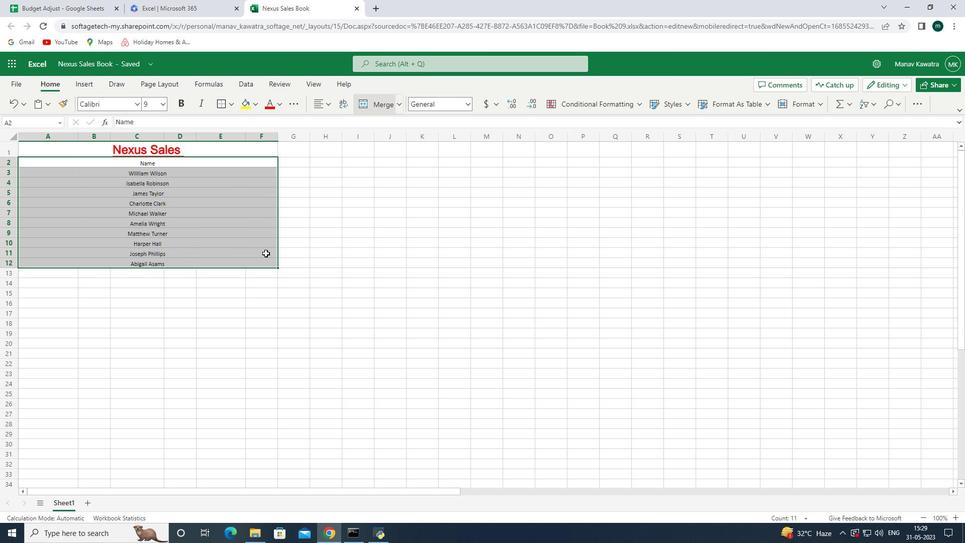
Action: Mouse moved to (329, 102)
Screenshot: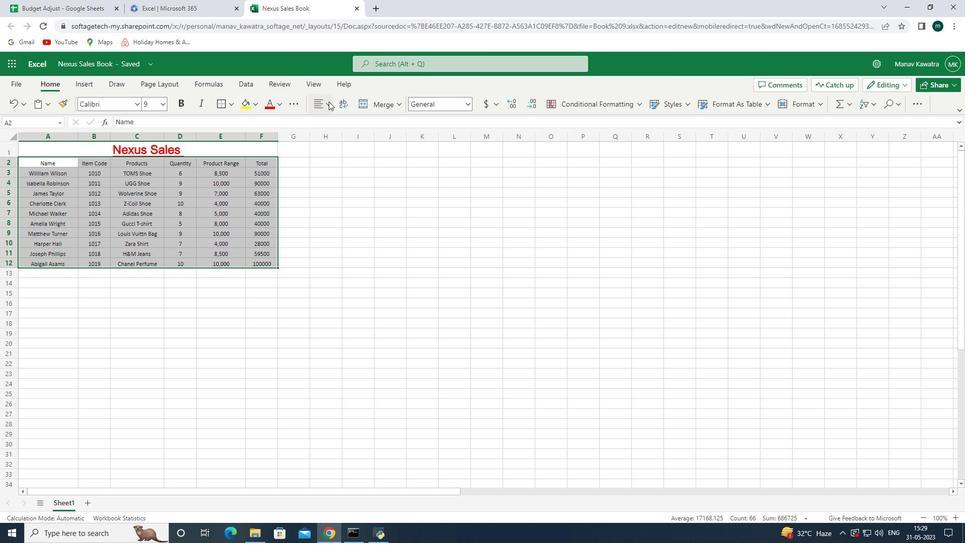 
Action: Mouse pressed left at (329, 102)
Screenshot: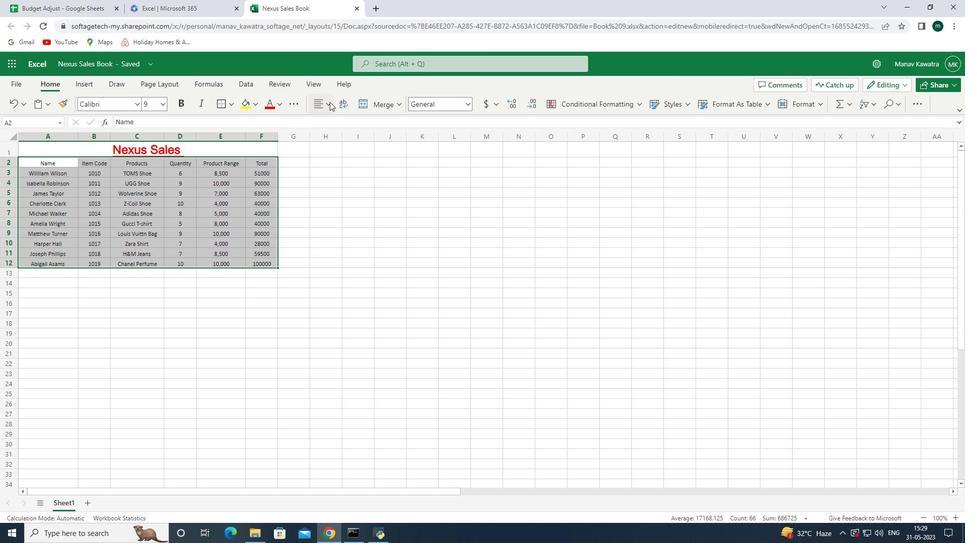 
Action: Mouse moved to (400, 107)
Screenshot: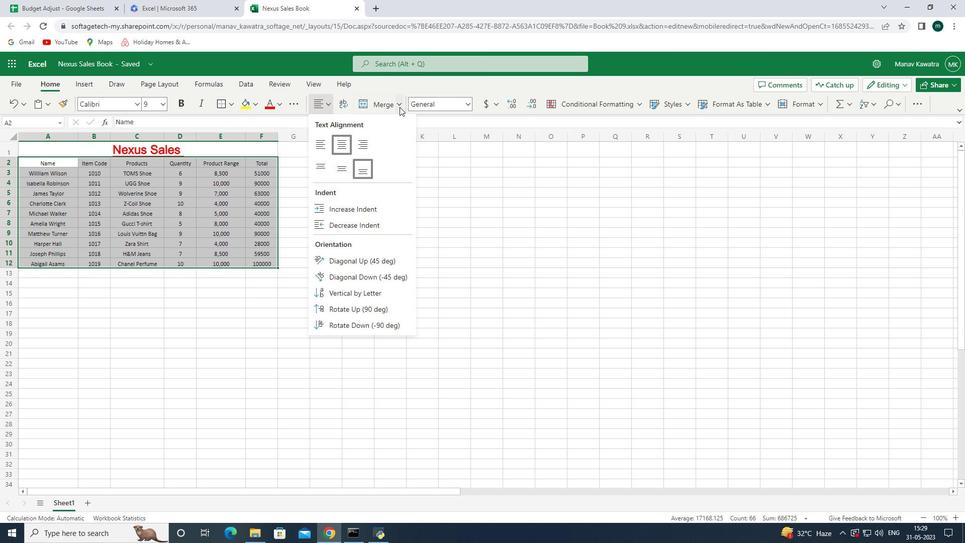 
Action: Mouse pressed left at (400, 107)
Screenshot: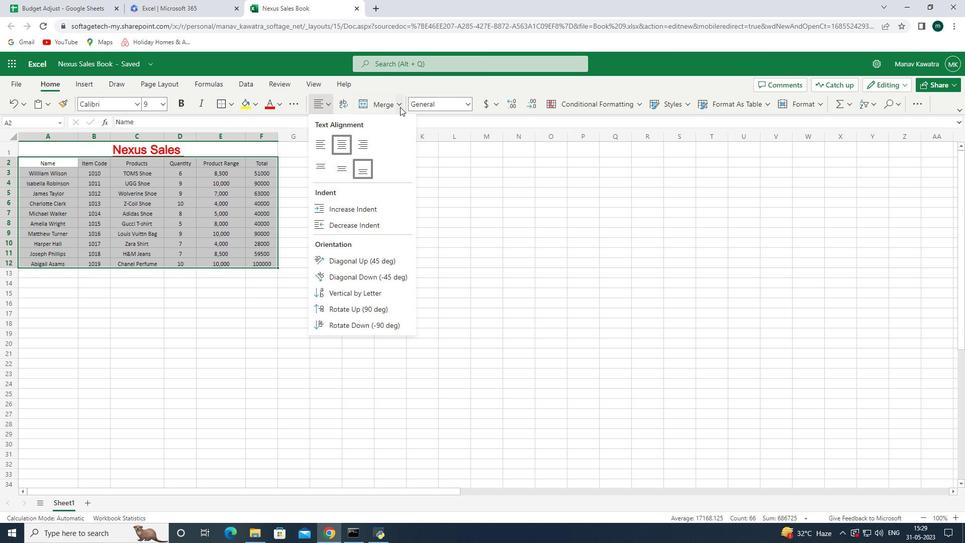 
Action: Mouse moved to (410, 190)
Screenshot: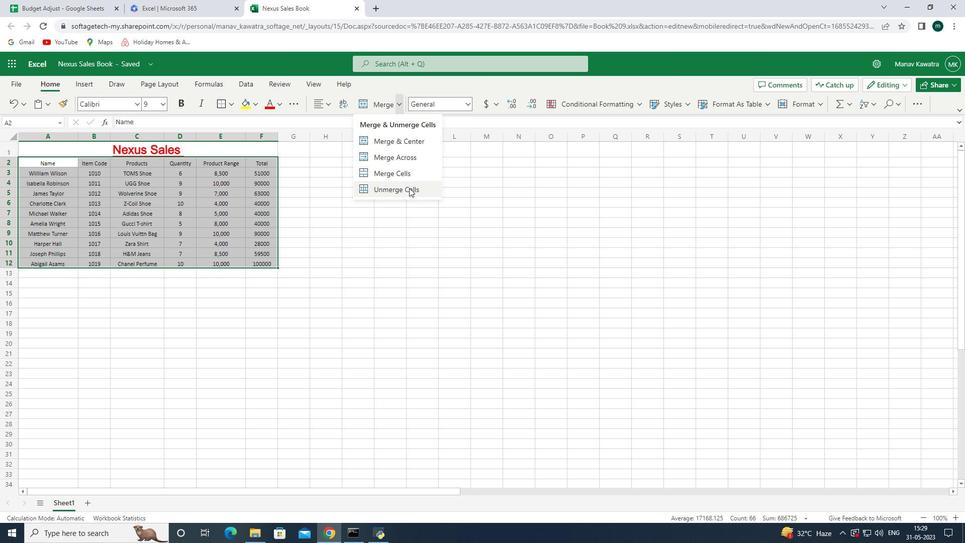 
Action: Mouse pressed left at (410, 190)
Screenshot: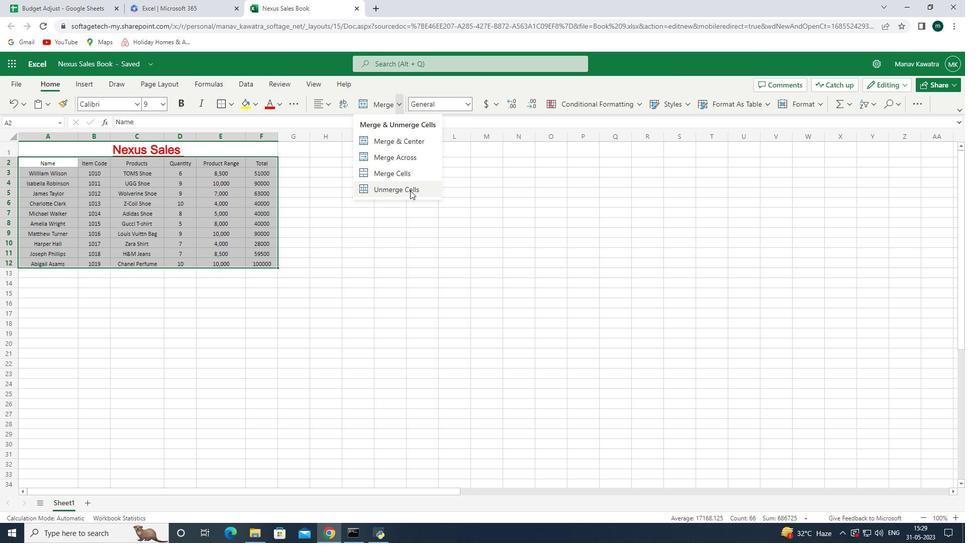 
Action: Mouse moved to (403, 108)
Screenshot: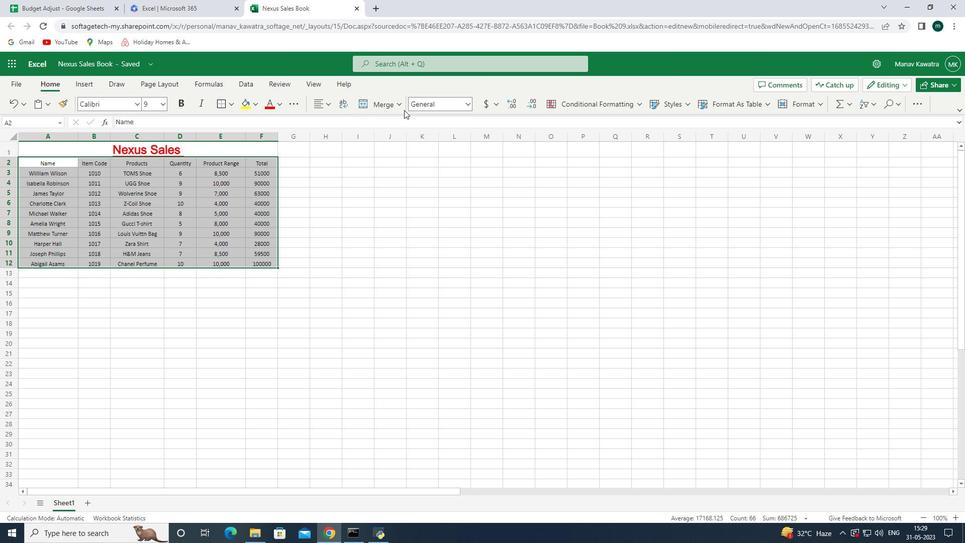 
Action: Mouse pressed left at (403, 108)
Screenshot: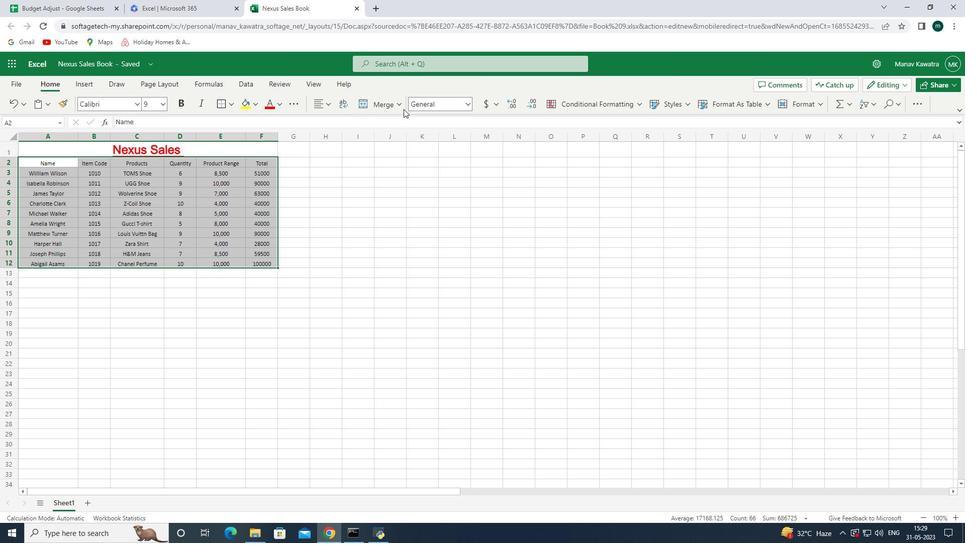 
Action: Mouse moved to (415, 169)
Screenshot: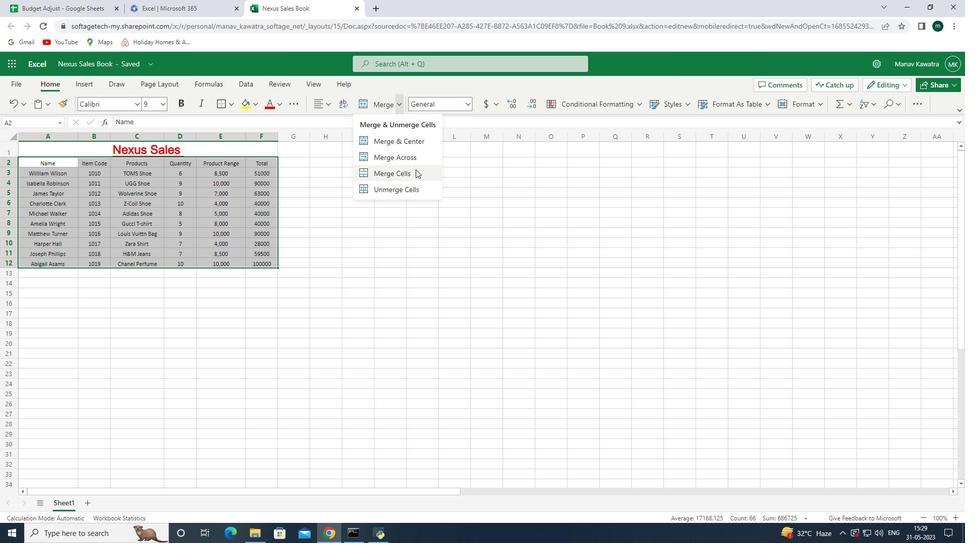 
Action: Mouse pressed left at (415, 169)
Screenshot: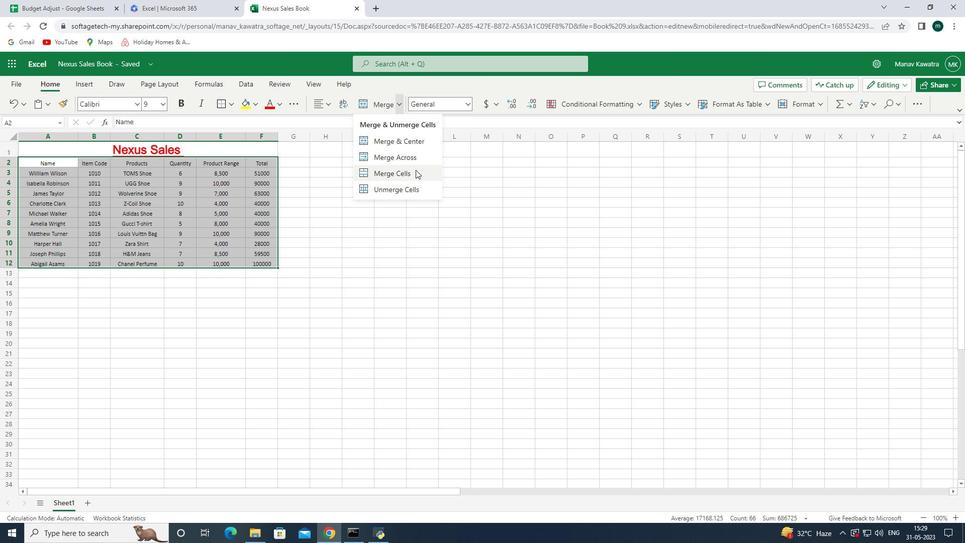 
Action: Mouse moved to (528, 312)
Screenshot: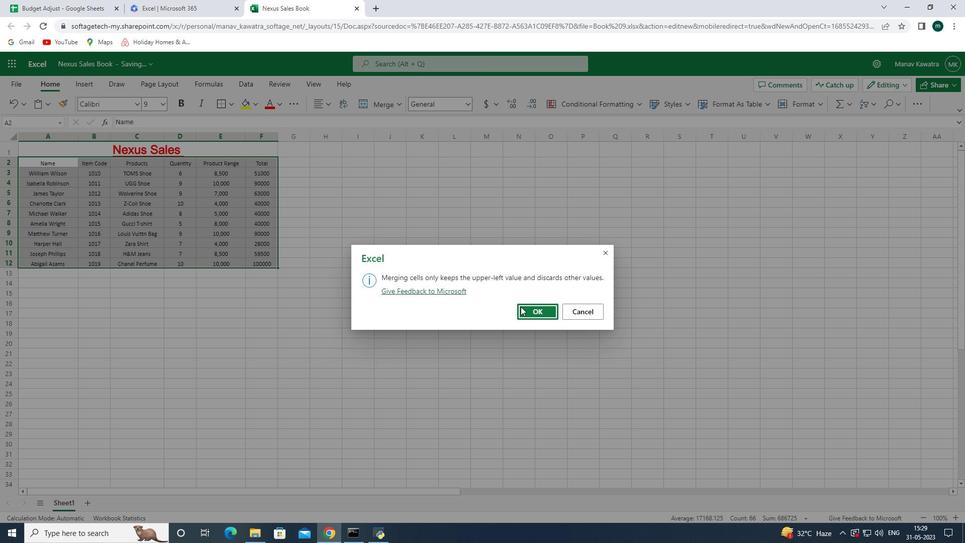 
Action: Mouse pressed left at (528, 312)
Screenshot: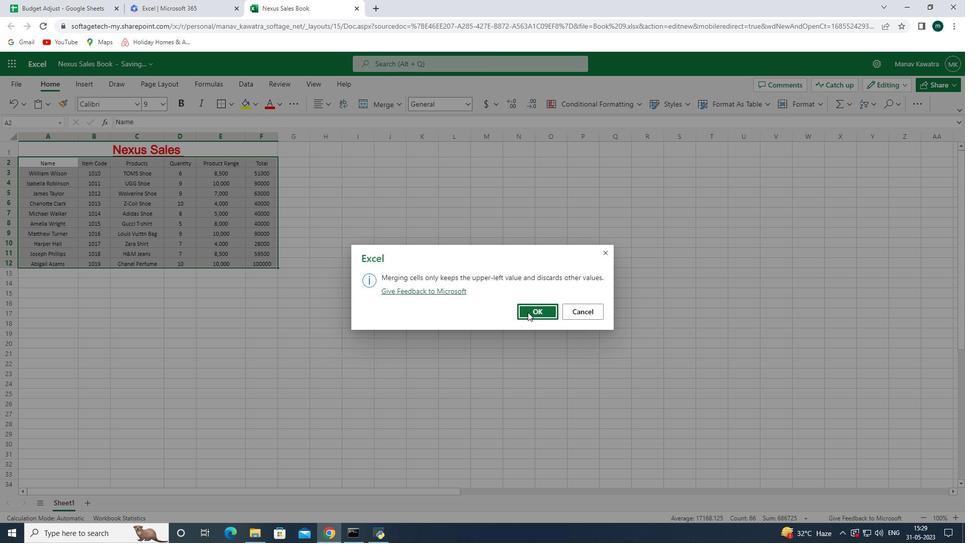 
Action: Mouse moved to (416, 239)
Screenshot: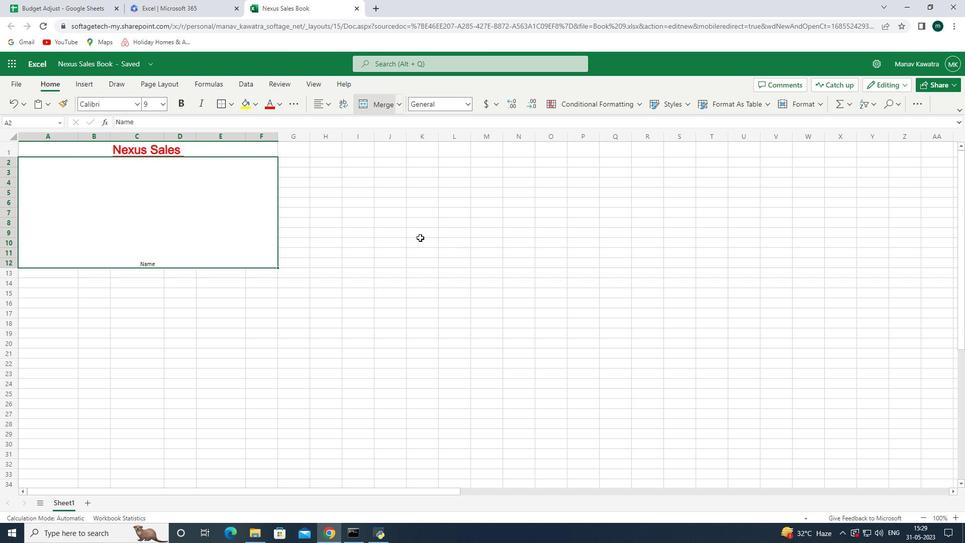 
Action: Key pressed ctrl+Z
Screenshot: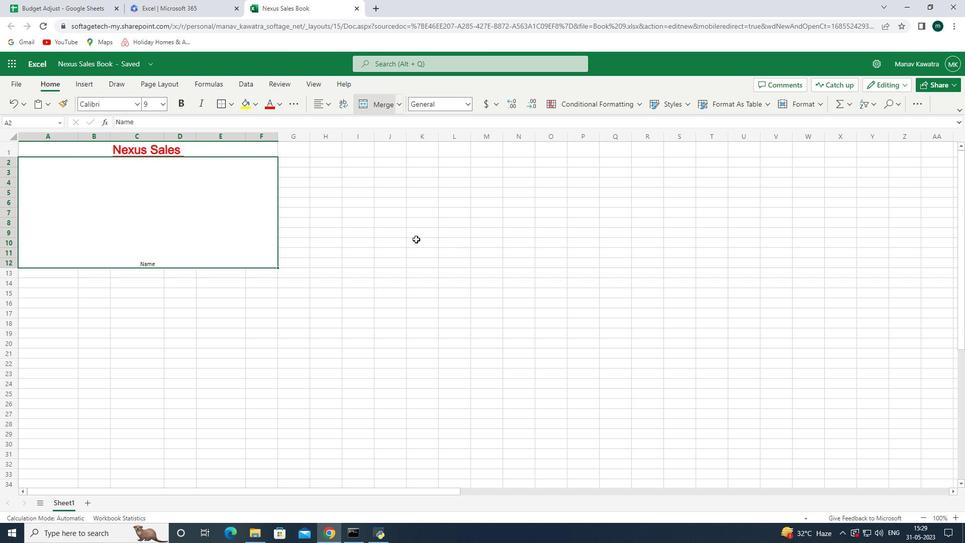 
Action: Mouse moved to (402, 106)
Screenshot: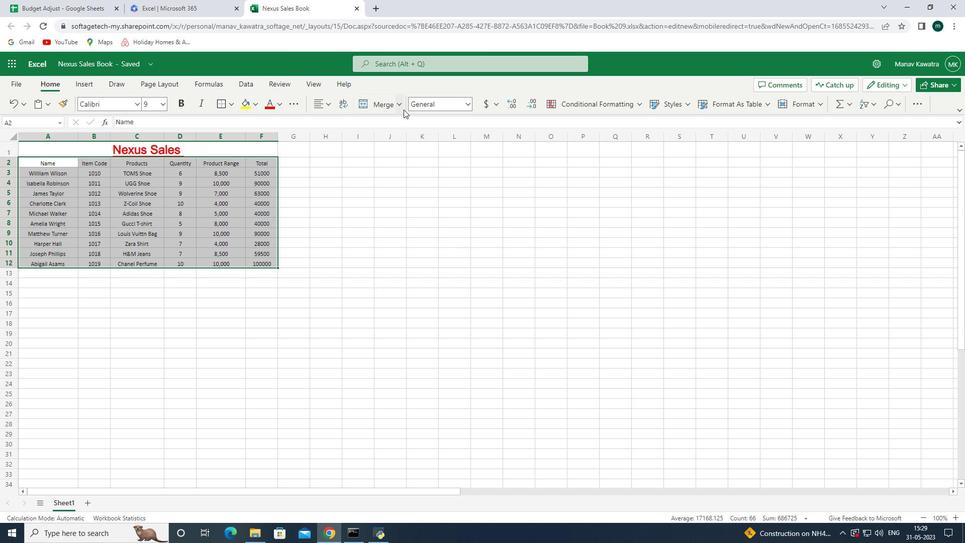 
Action: Mouse pressed left at (402, 106)
Screenshot: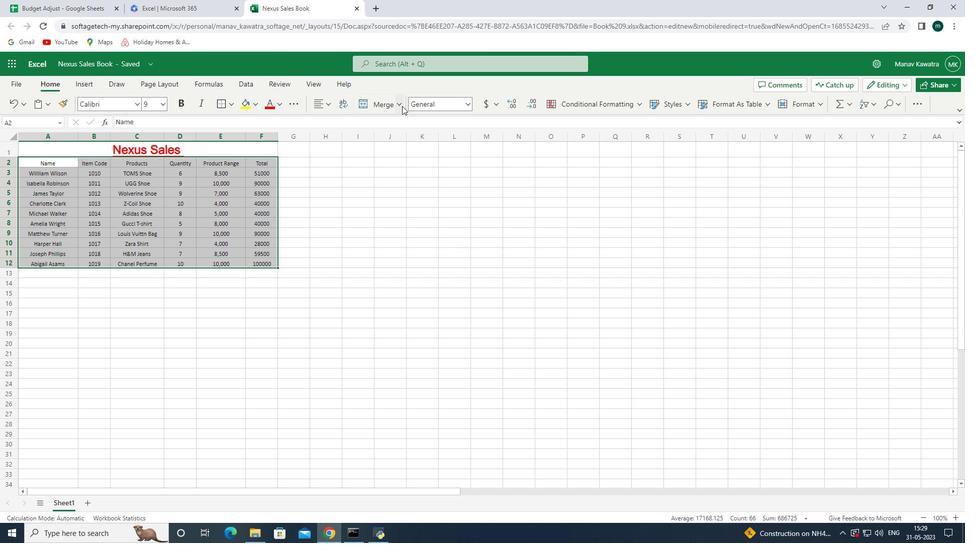 
Action: Mouse moved to (406, 142)
Screenshot: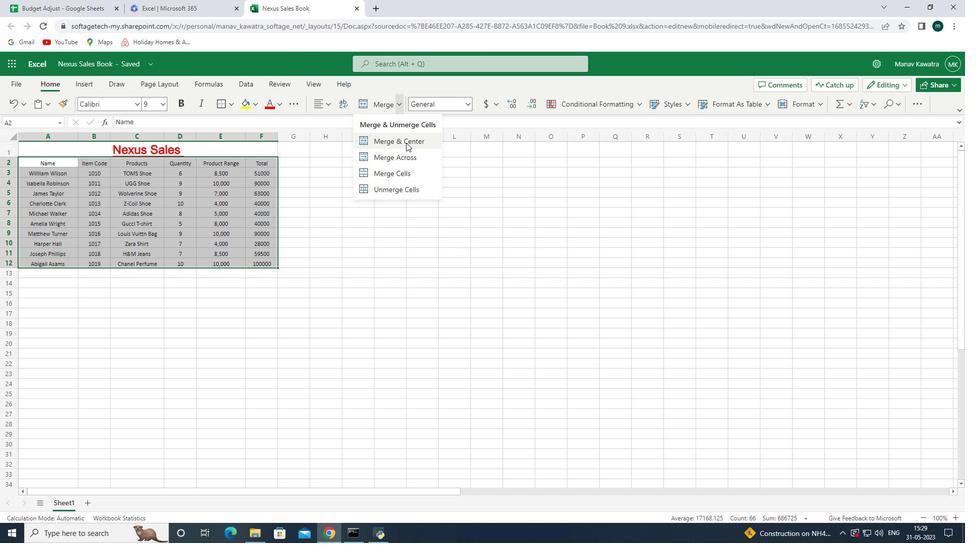 
Action: Mouse pressed left at (406, 142)
Screenshot: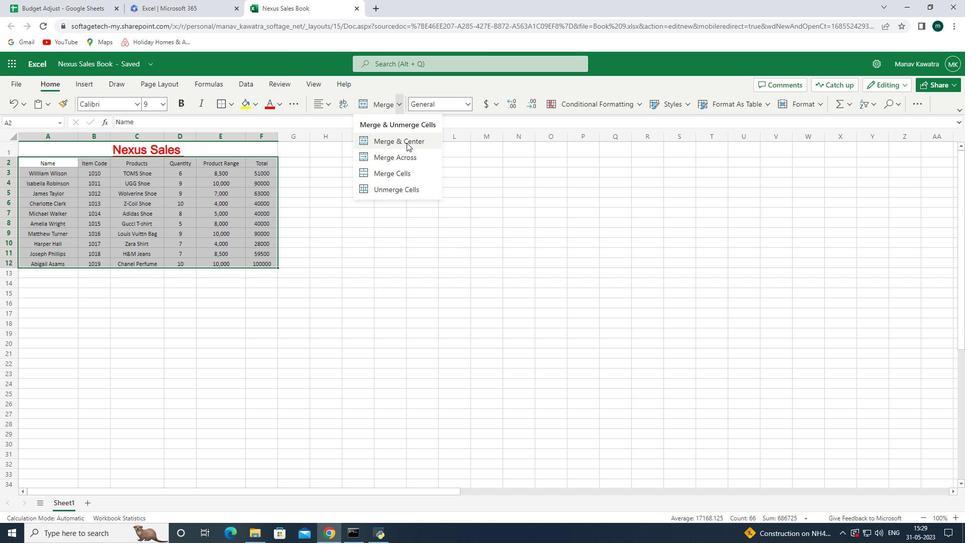 
Action: Mouse moved to (532, 314)
Screenshot: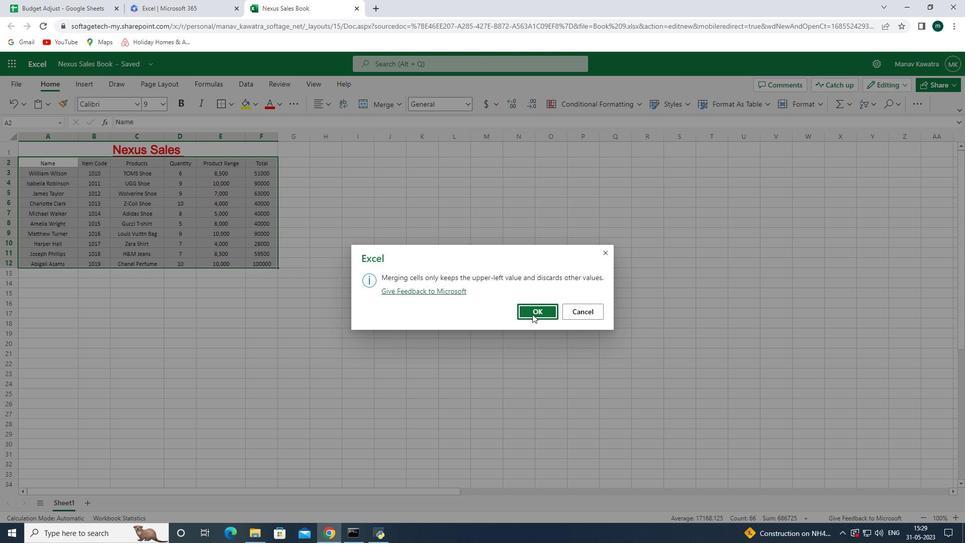 
Action: Mouse pressed left at (532, 314)
Screenshot: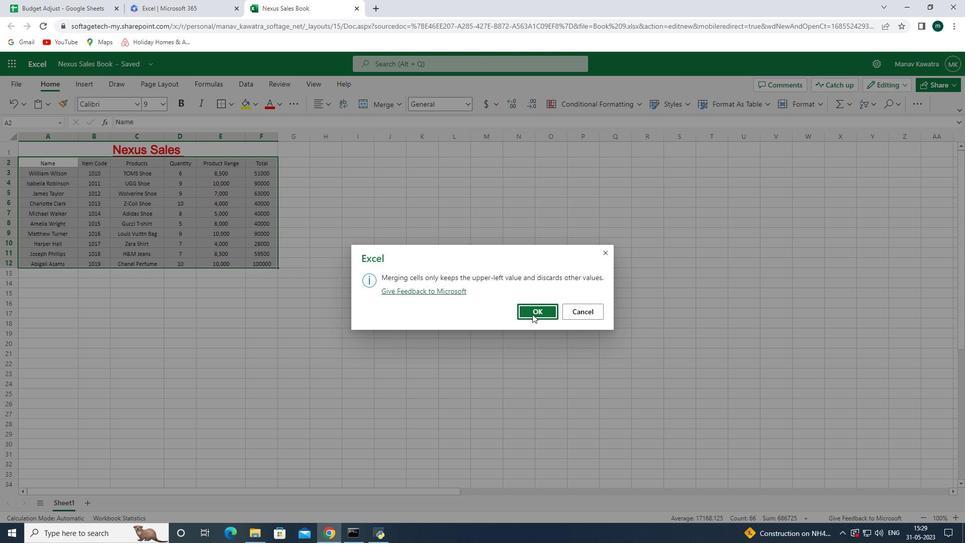 
Action: Mouse moved to (389, 241)
Screenshot: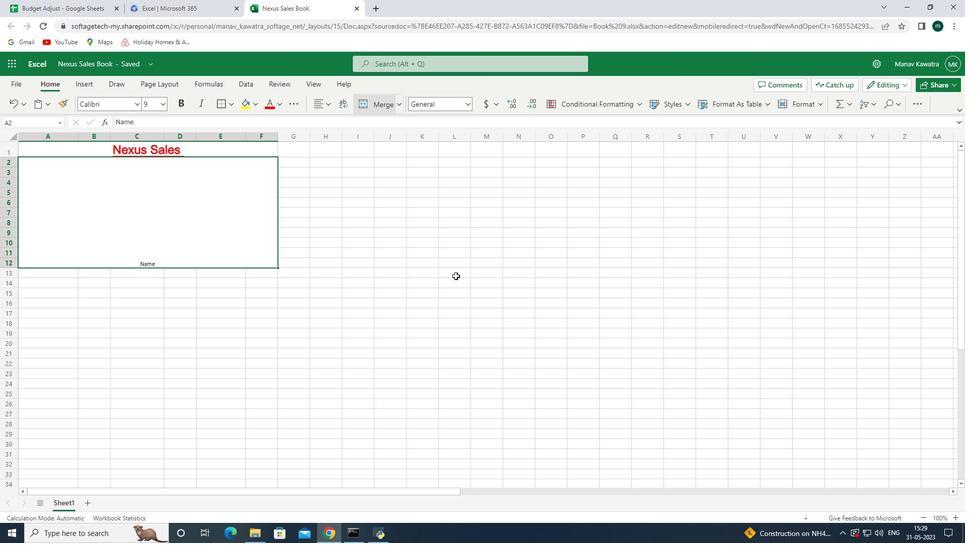 
Action: Key pressed ctrl+Z
Screenshot: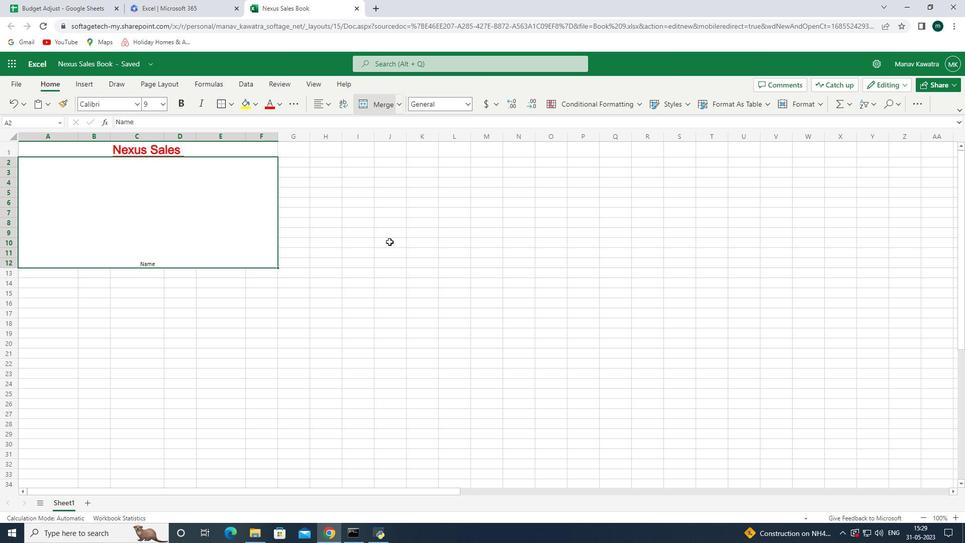 
Action: Mouse moved to (325, 185)
Screenshot: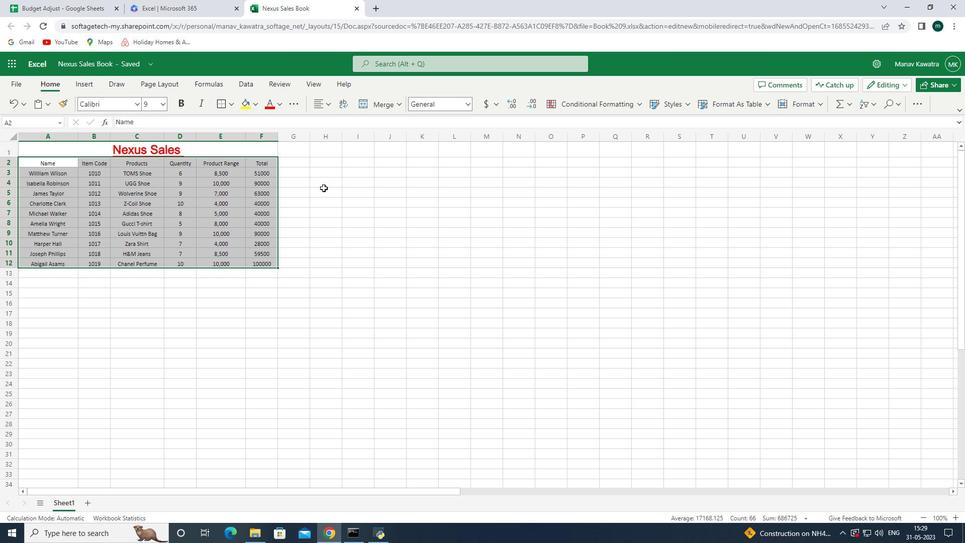 
Action: Mouse pressed left at (325, 185)
Screenshot: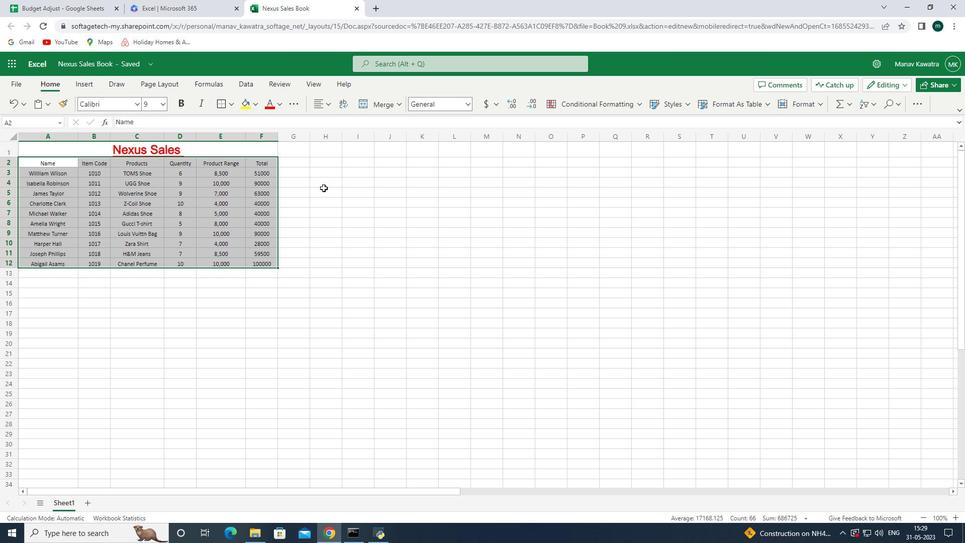 
Action: Mouse moved to (26, 221)
Screenshot: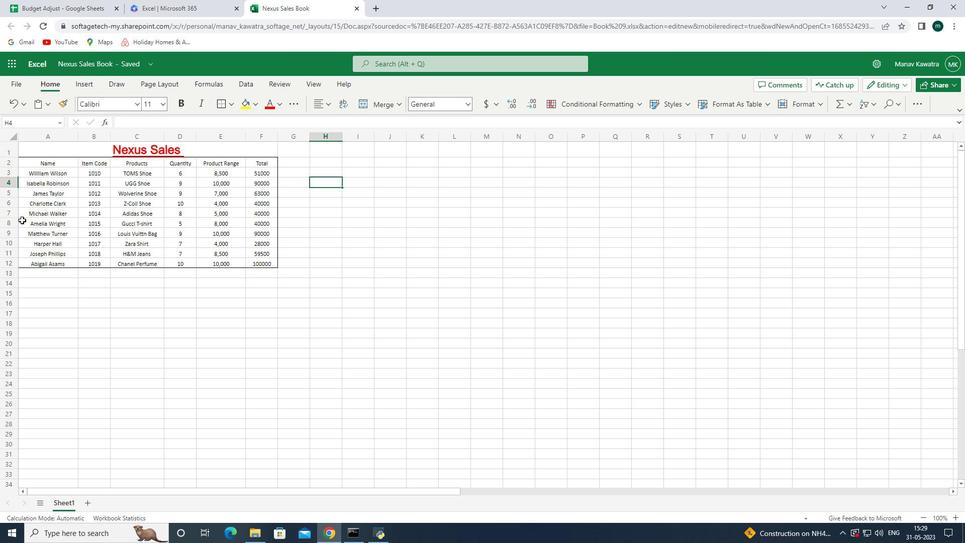 
Action: Key pressed ctrl+S
Screenshot: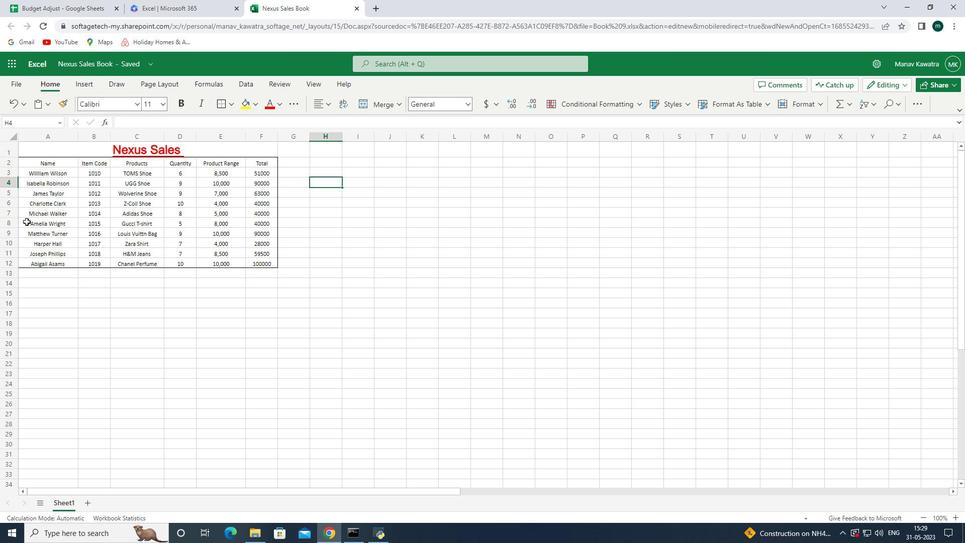 
